 Task: Create a due date automation trigger when advanced on, on the monday of the week a card is due add basic with the green label at 11:00 AM.
Action: Mouse moved to (1211, 349)
Screenshot: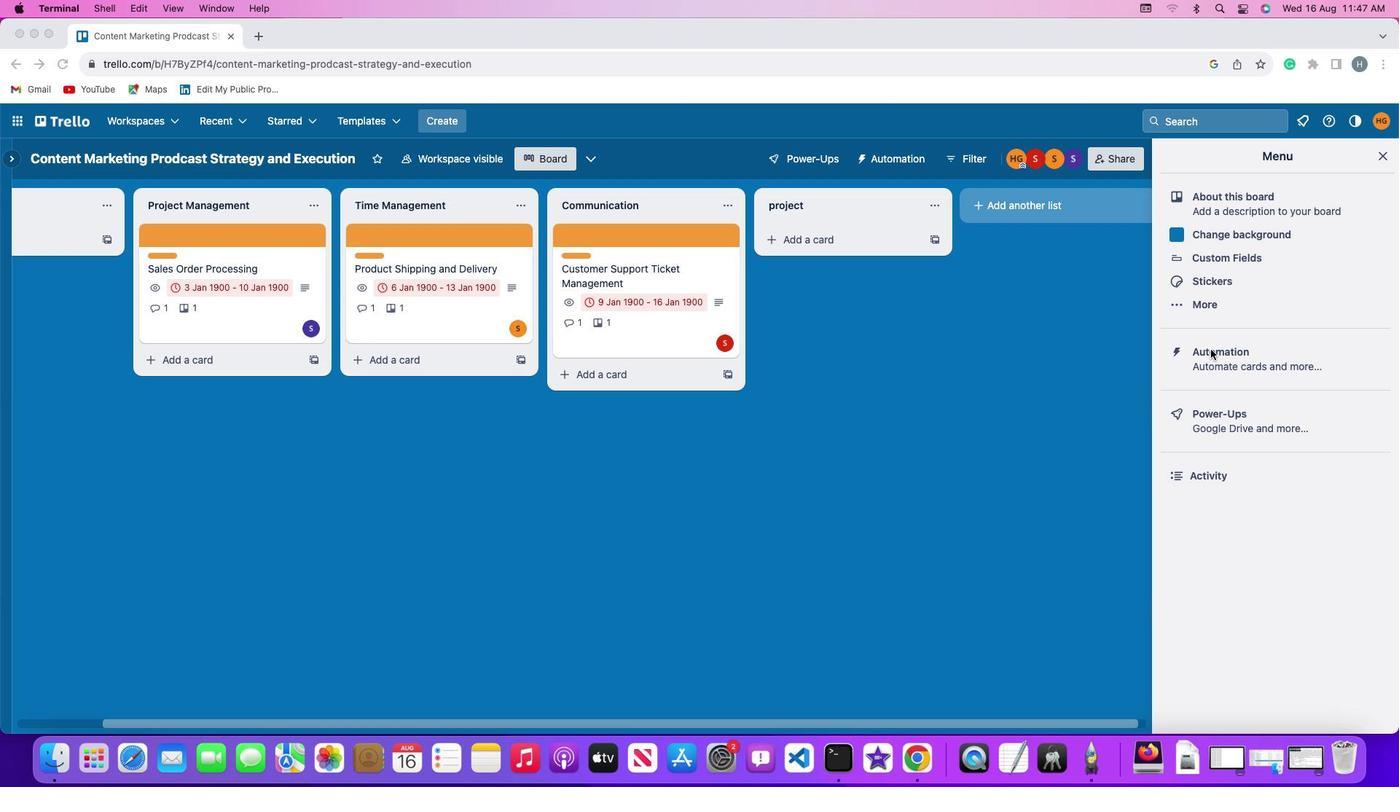 
Action: Mouse pressed left at (1211, 349)
Screenshot: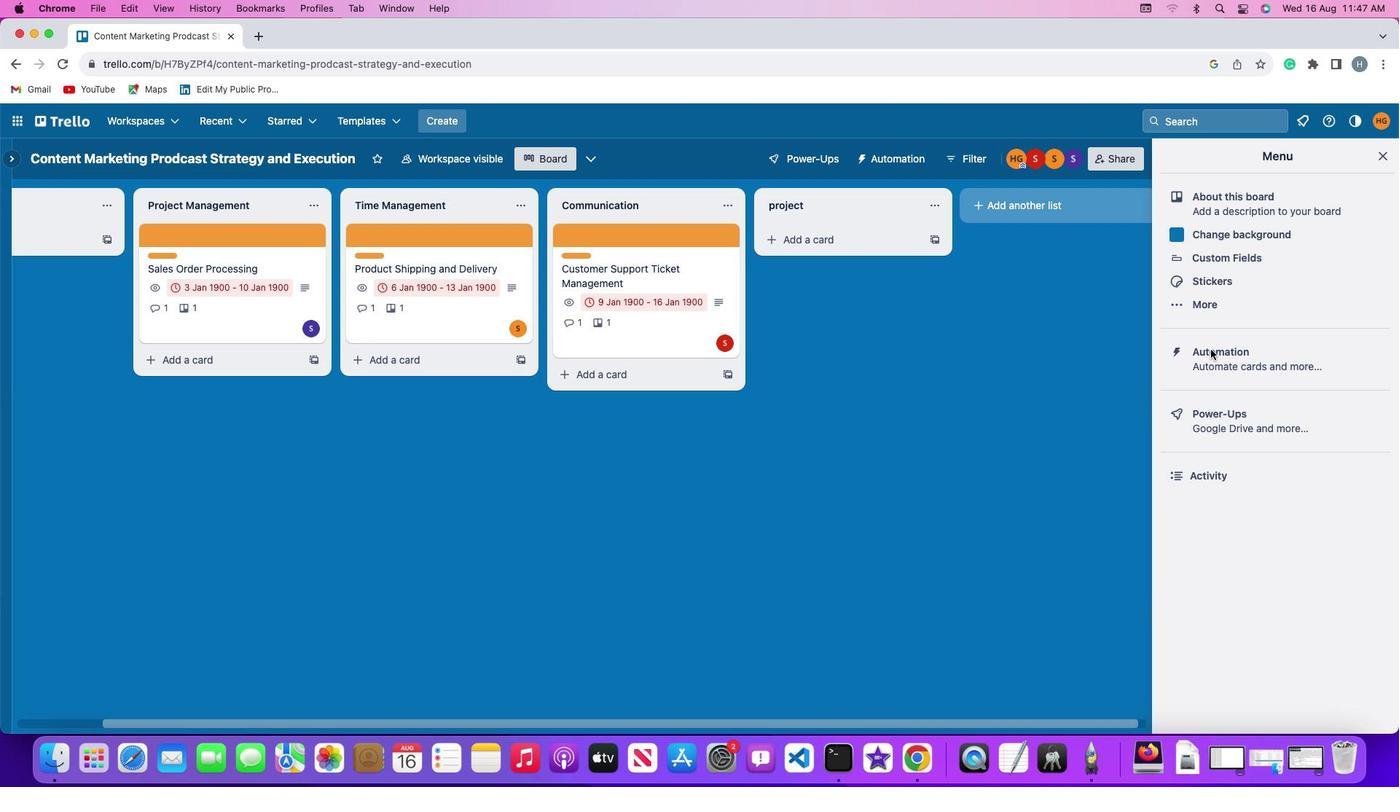 
Action: Mouse pressed left at (1211, 349)
Screenshot: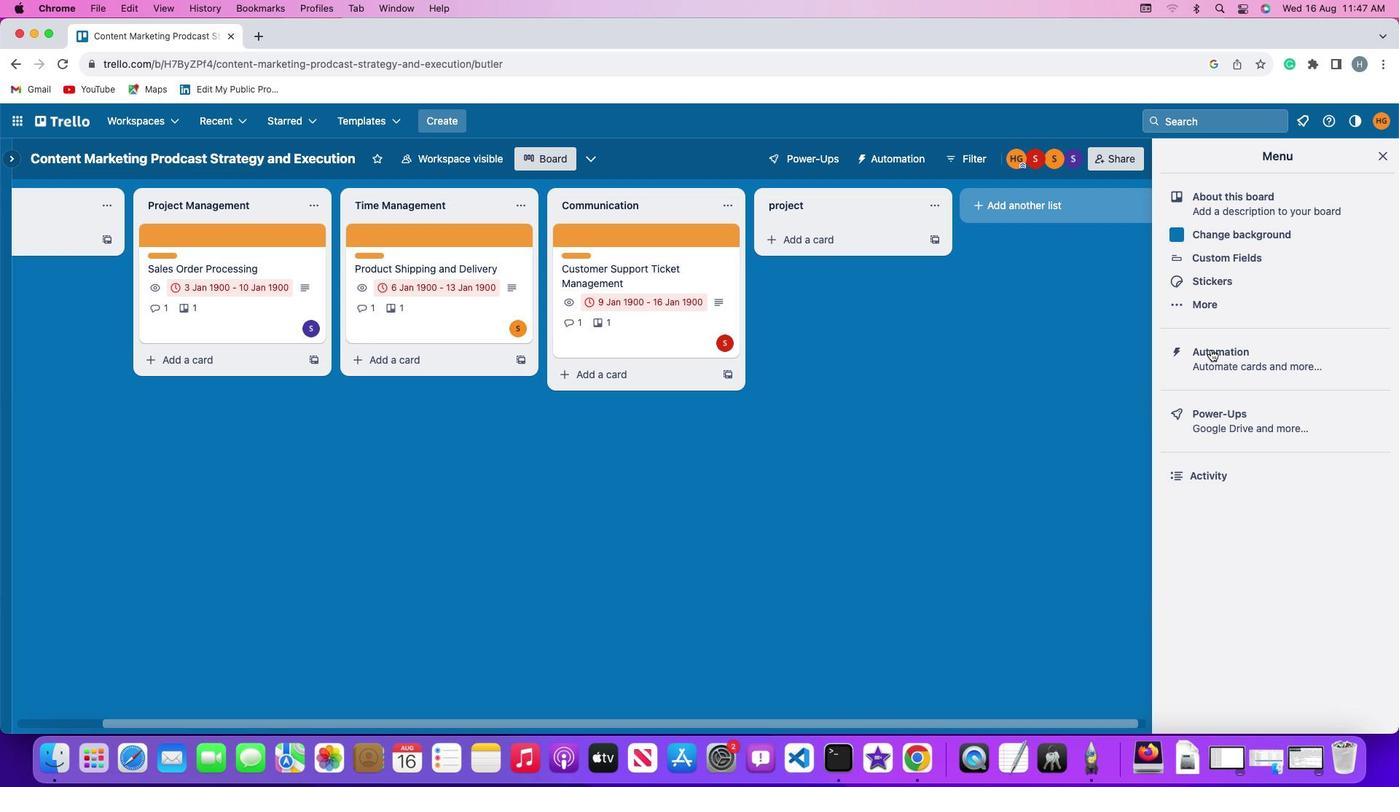 
Action: Mouse moved to (88, 337)
Screenshot: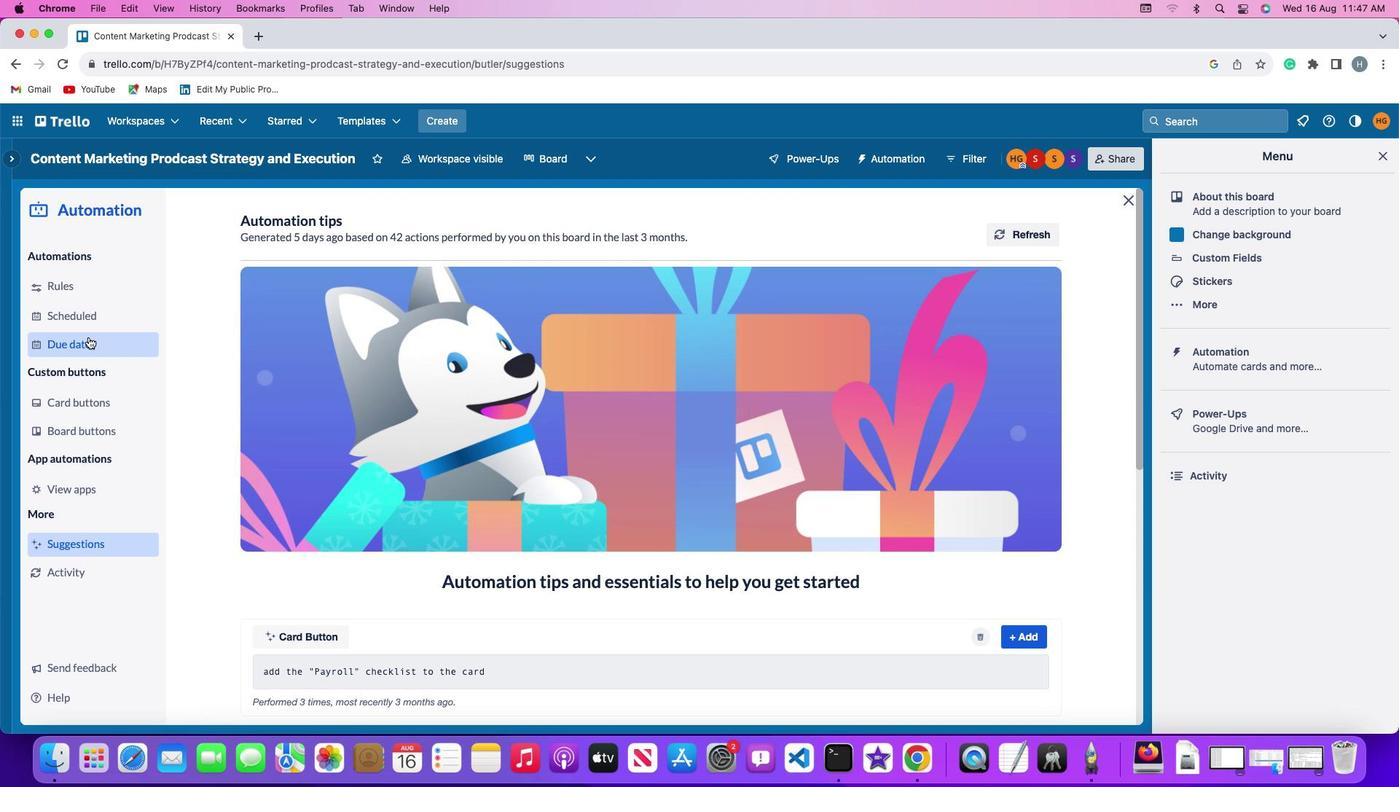 
Action: Mouse pressed left at (88, 337)
Screenshot: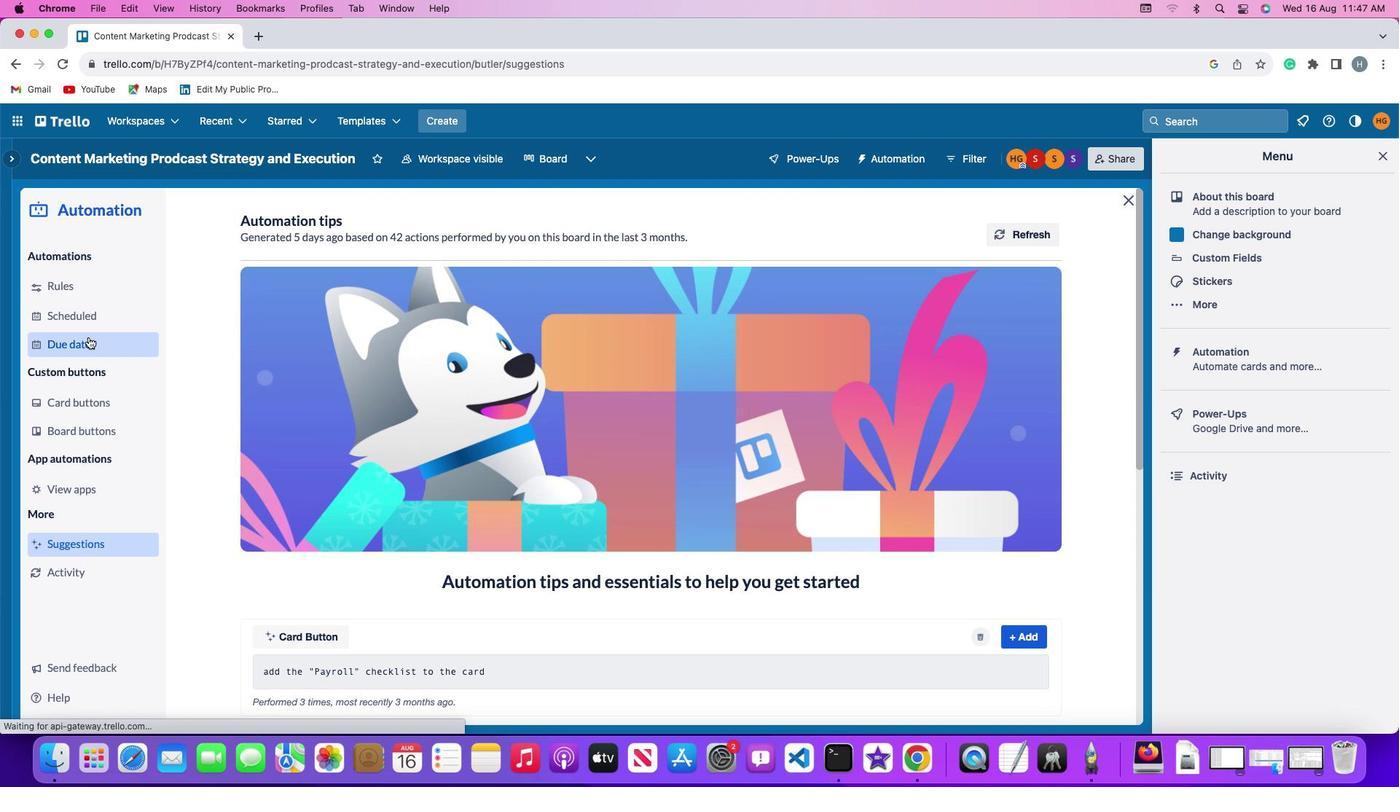 
Action: Mouse moved to (968, 223)
Screenshot: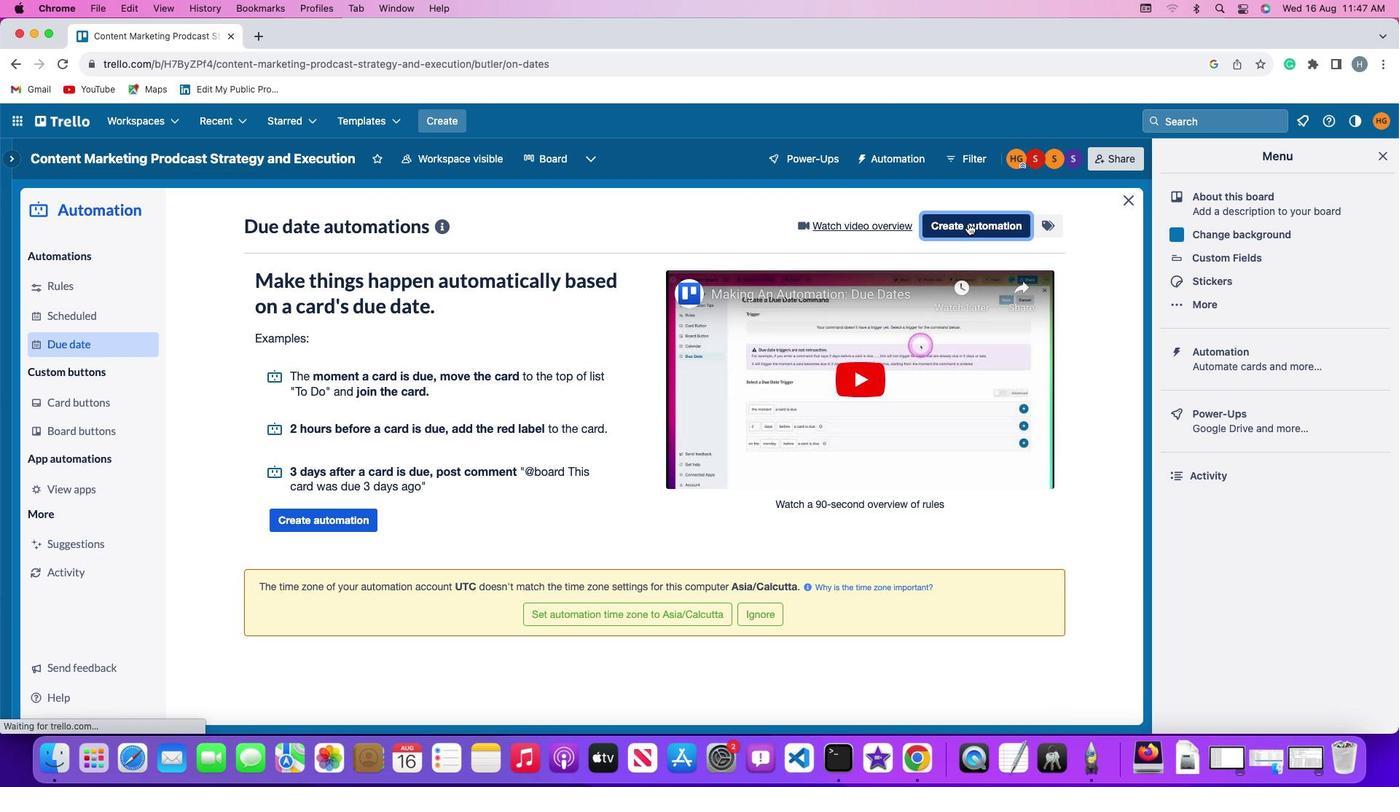 
Action: Mouse pressed left at (968, 223)
Screenshot: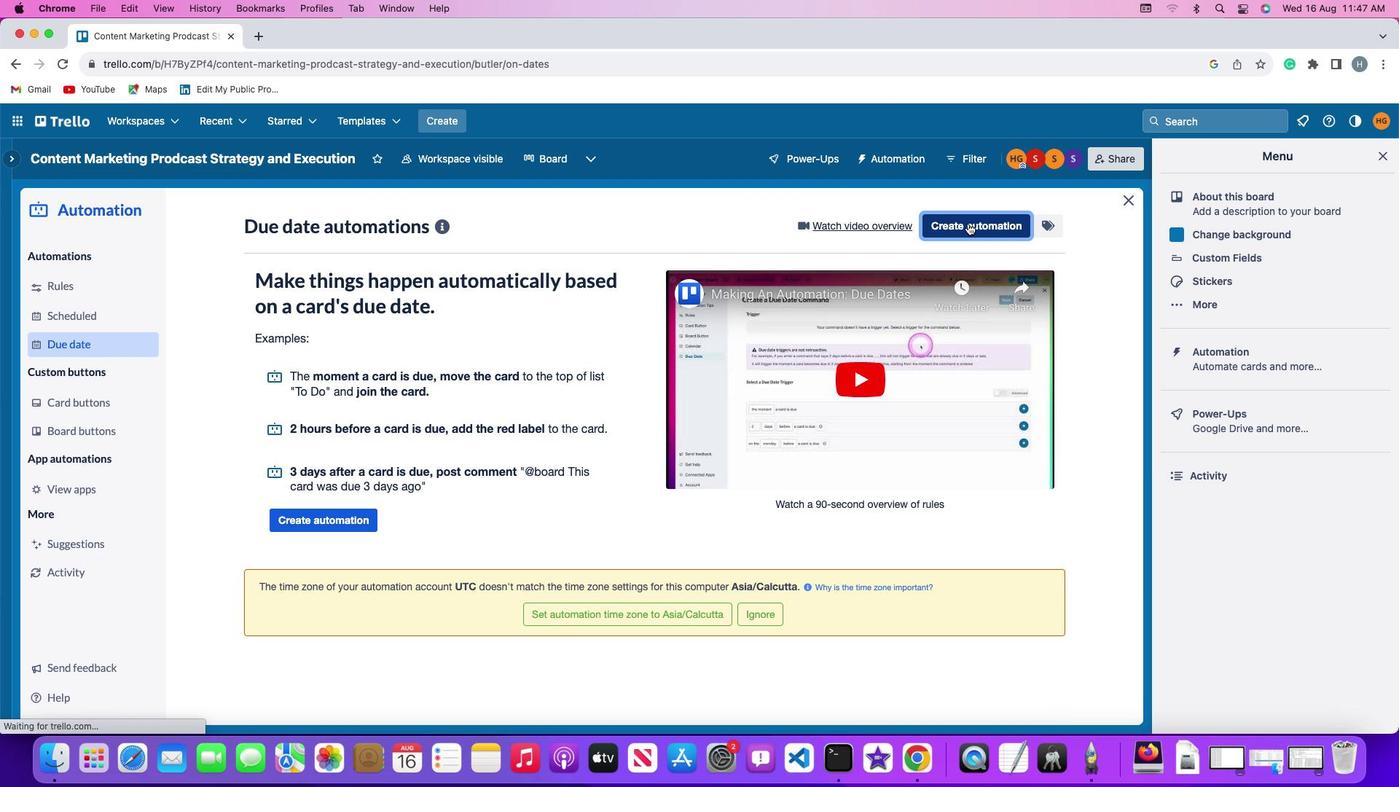 
Action: Mouse moved to (275, 361)
Screenshot: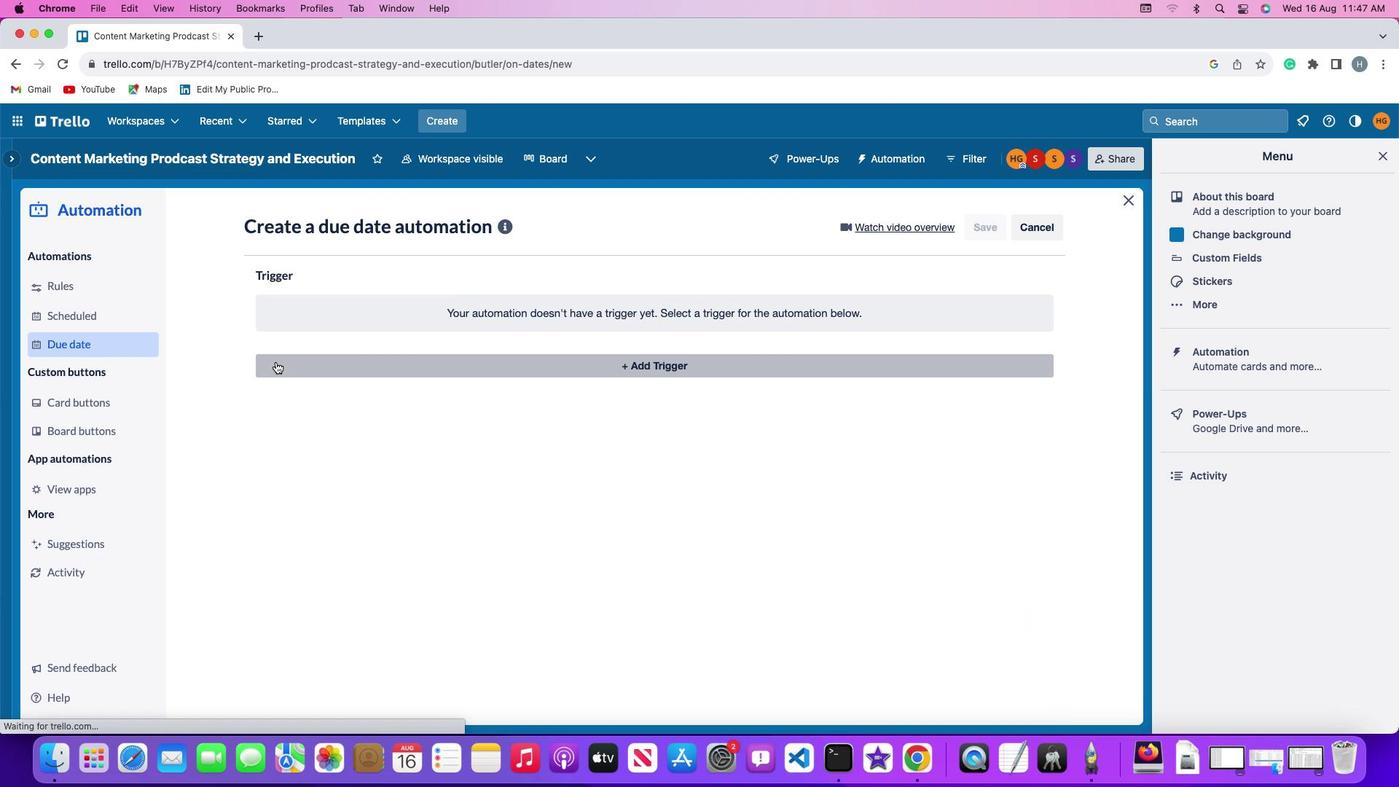 
Action: Mouse pressed left at (275, 361)
Screenshot: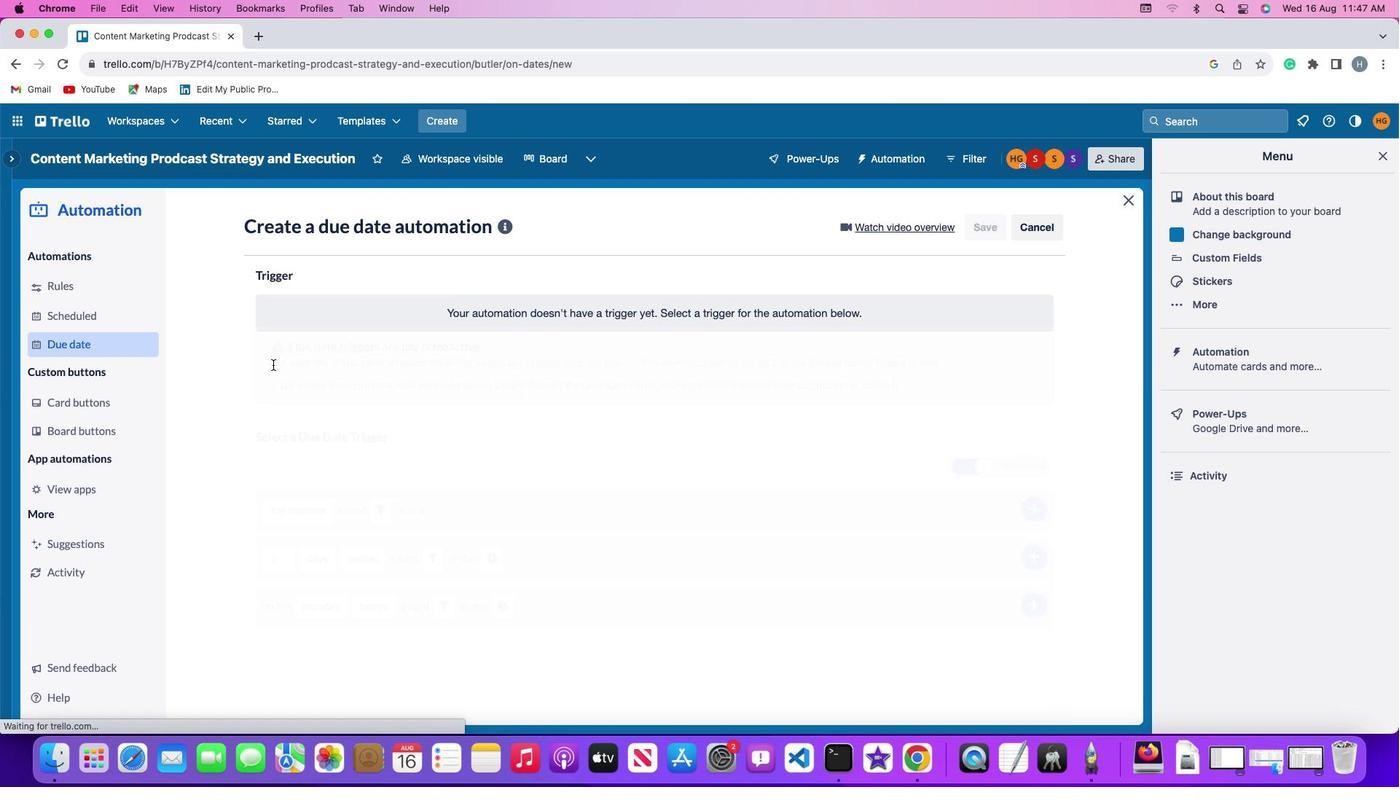 
Action: Mouse moved to (330, 629)
Screenshot: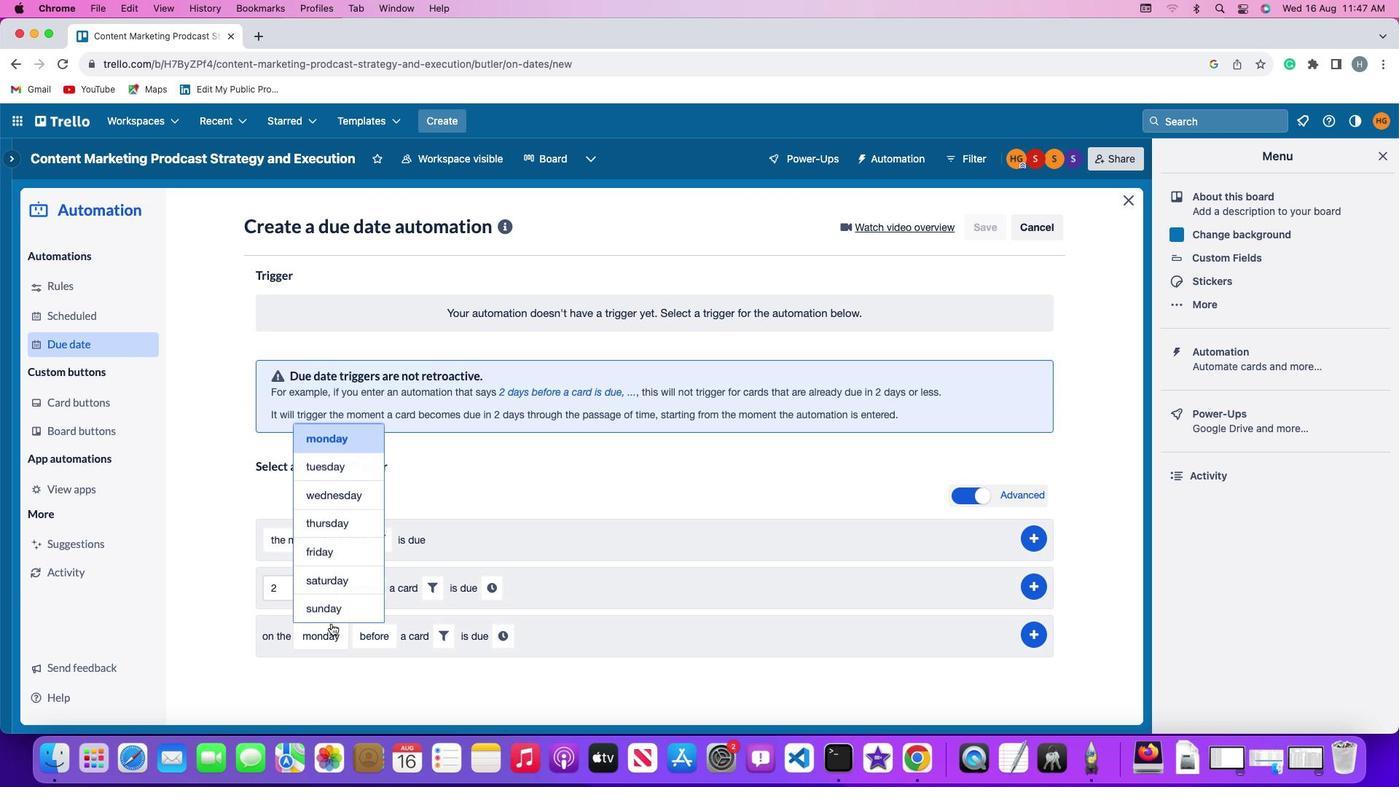 
Action: Mouse pressed left at (330, 629)
Screenshot: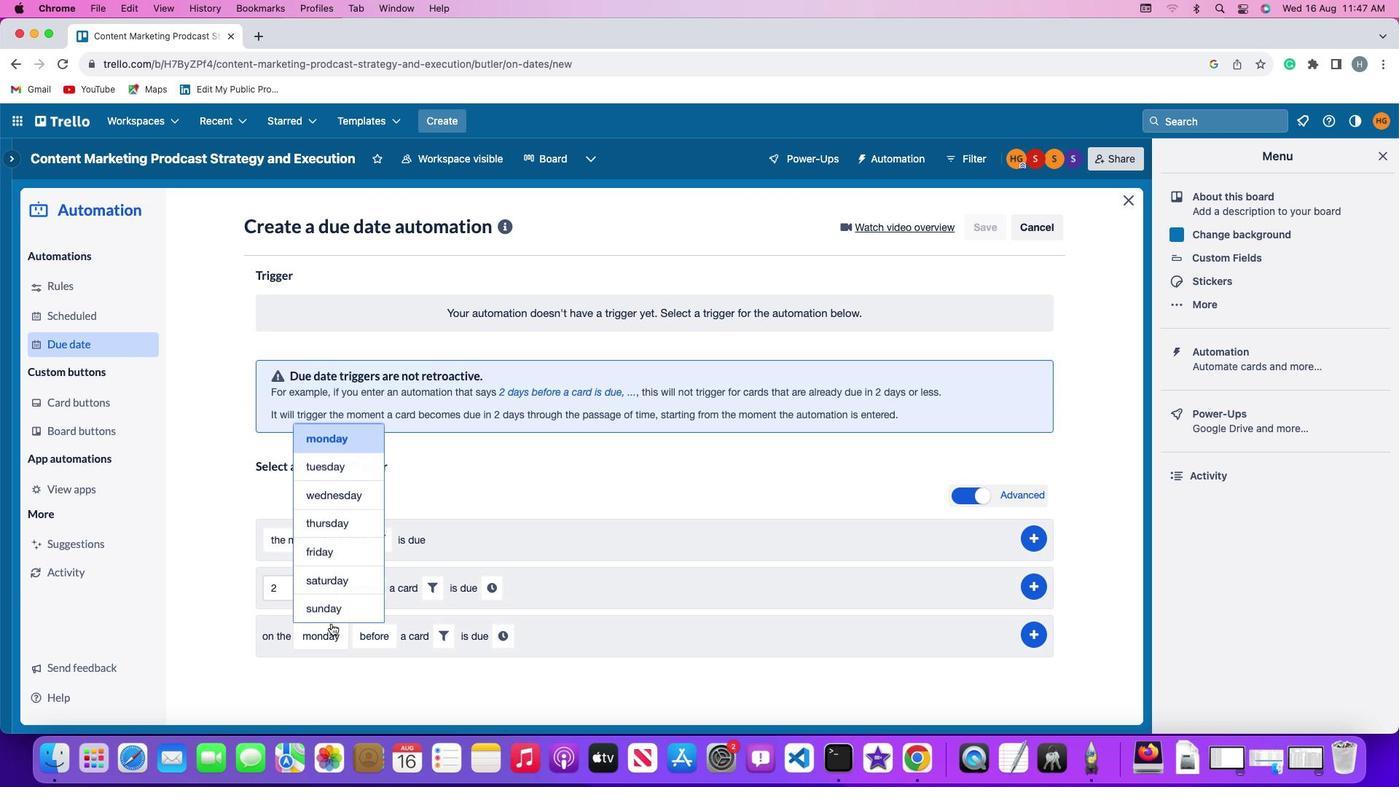 
Action: Mouse moved to (349, 437)
Screenshot: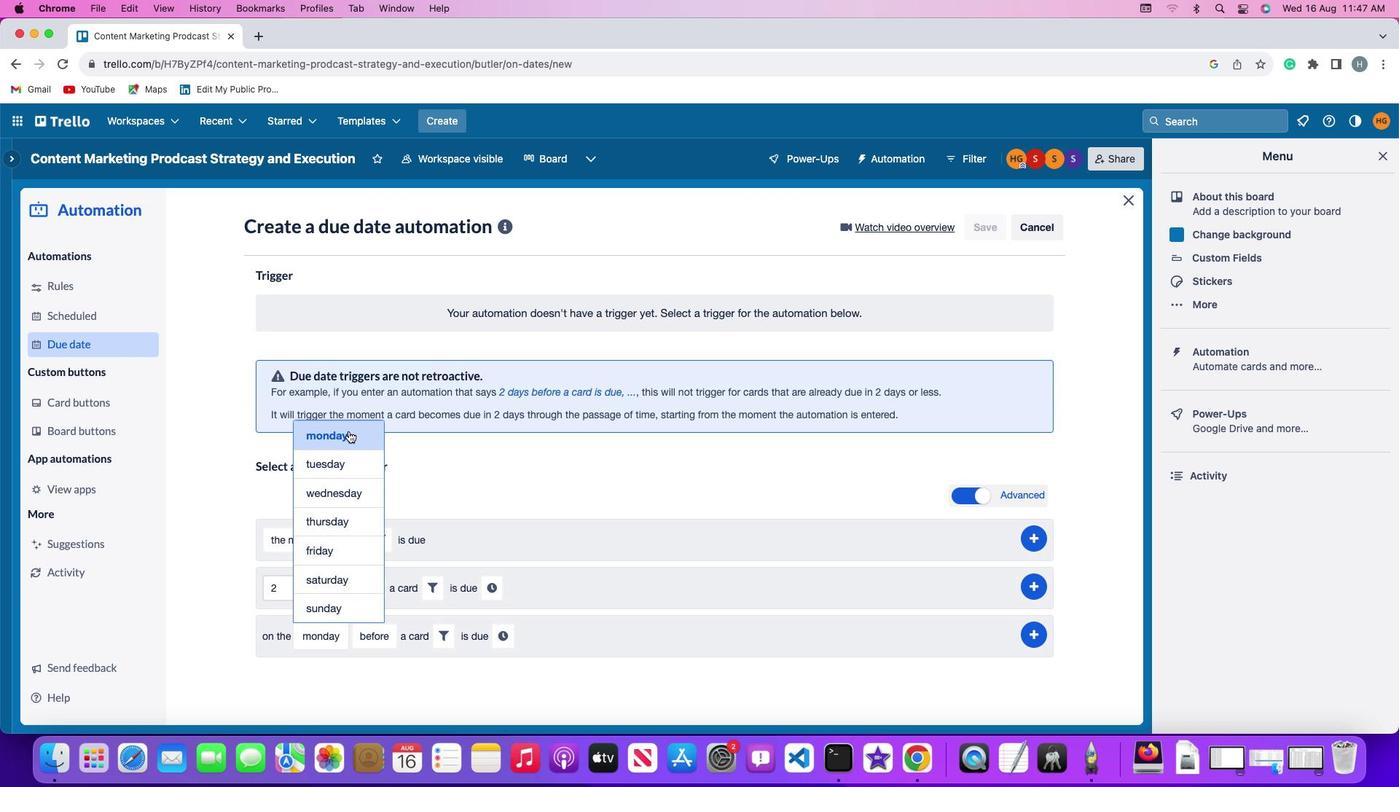 
Action: Mouse pressed left at (349, 437)
Screenshot: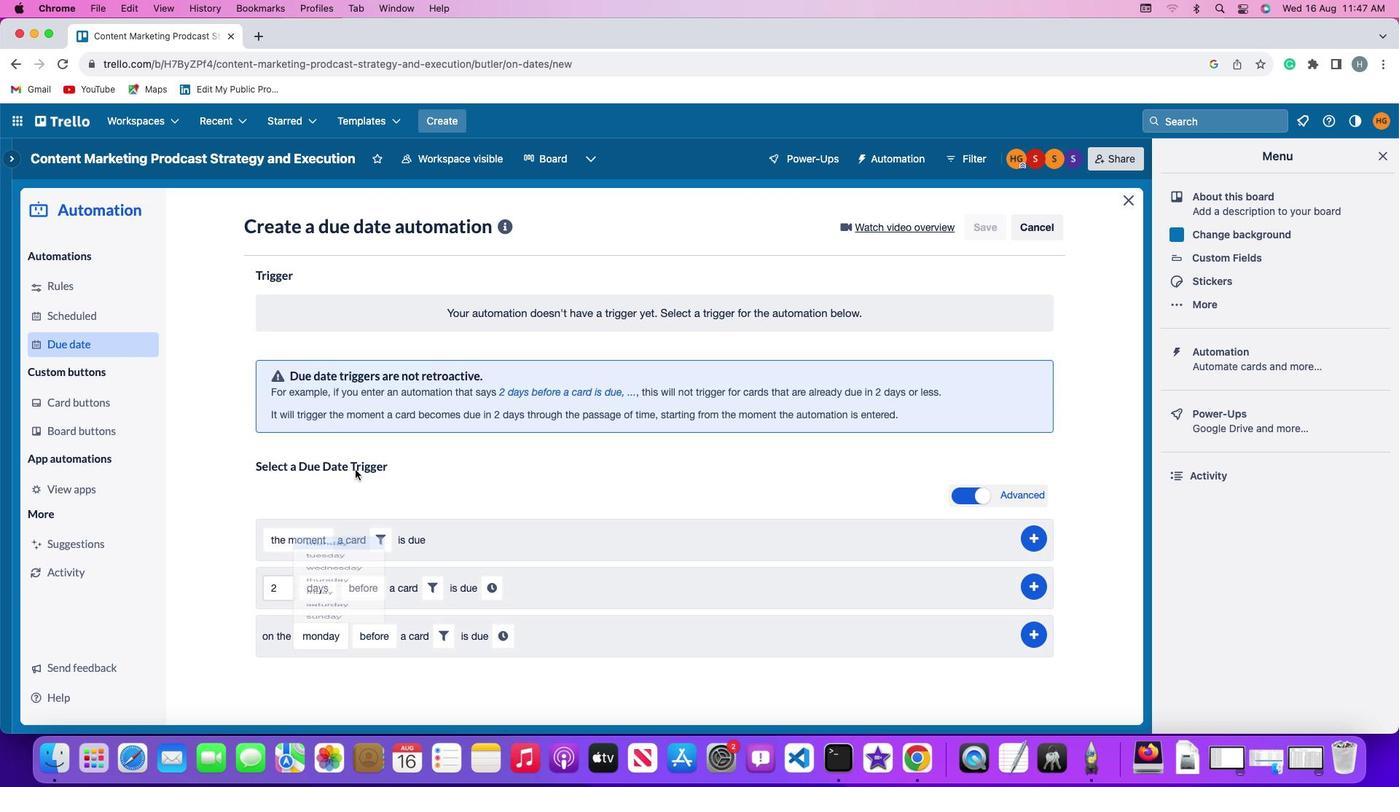 
Action: Mouse moved to (382, 636)
Screenshot: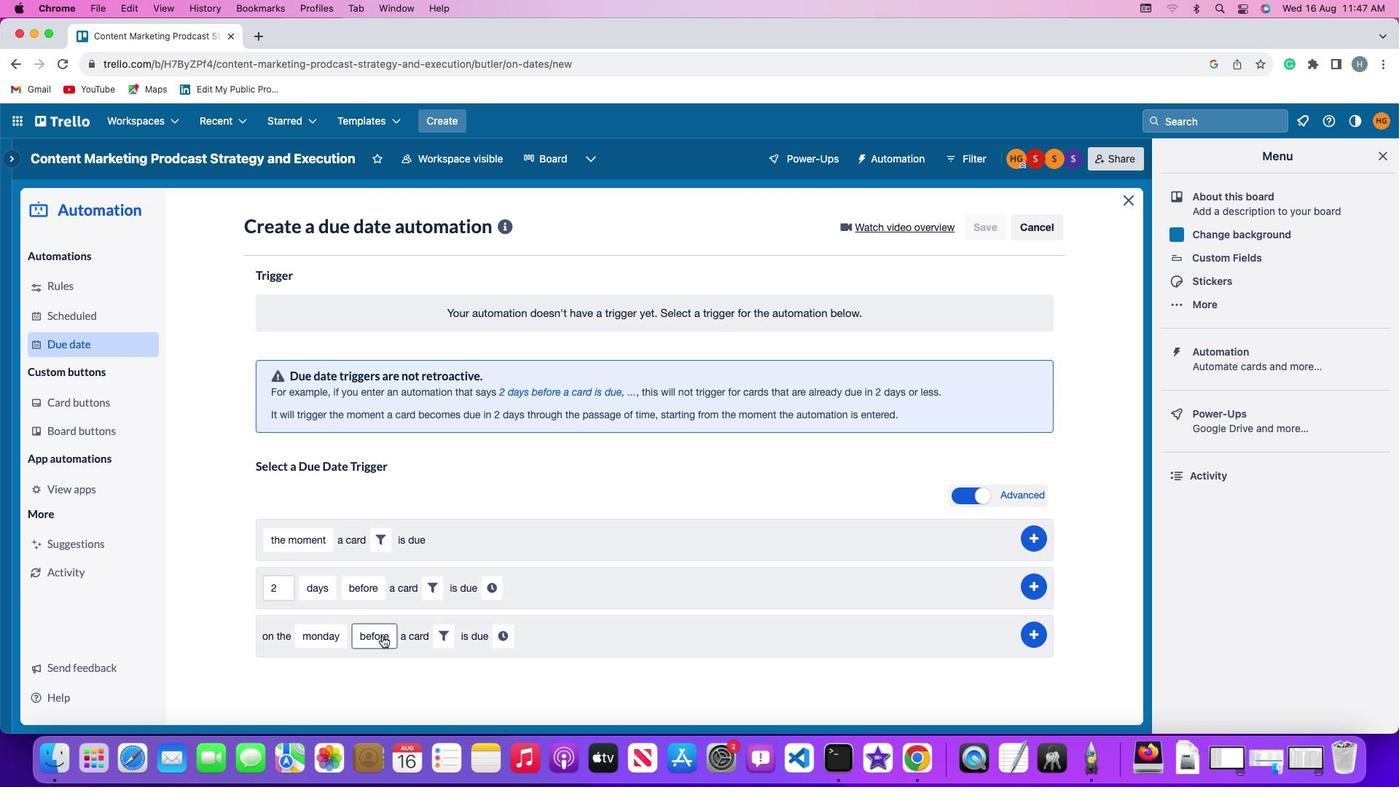 
Action: Mouse pressed left at (382, 636)
Screenshot: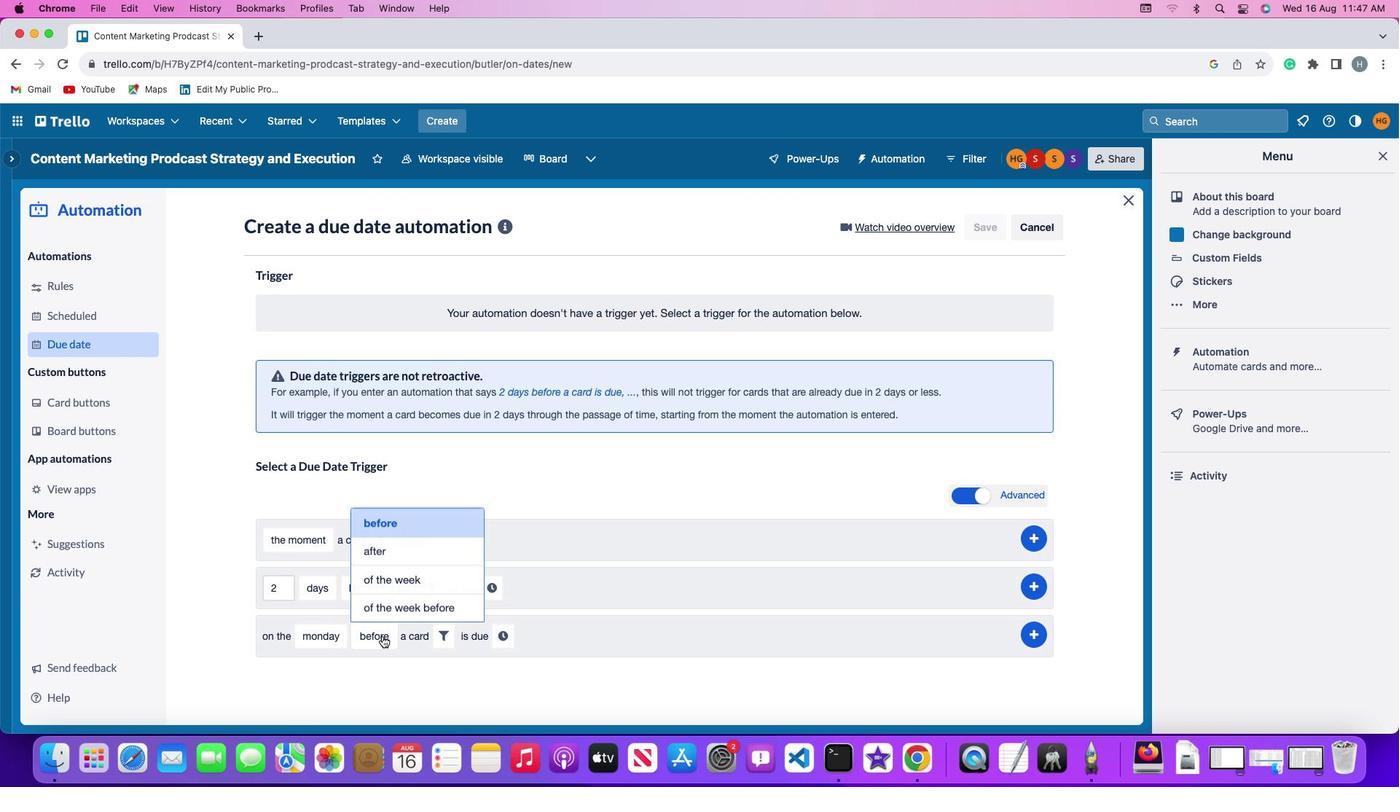 
Action: Mouse moved to (400, 574)
Screenshot: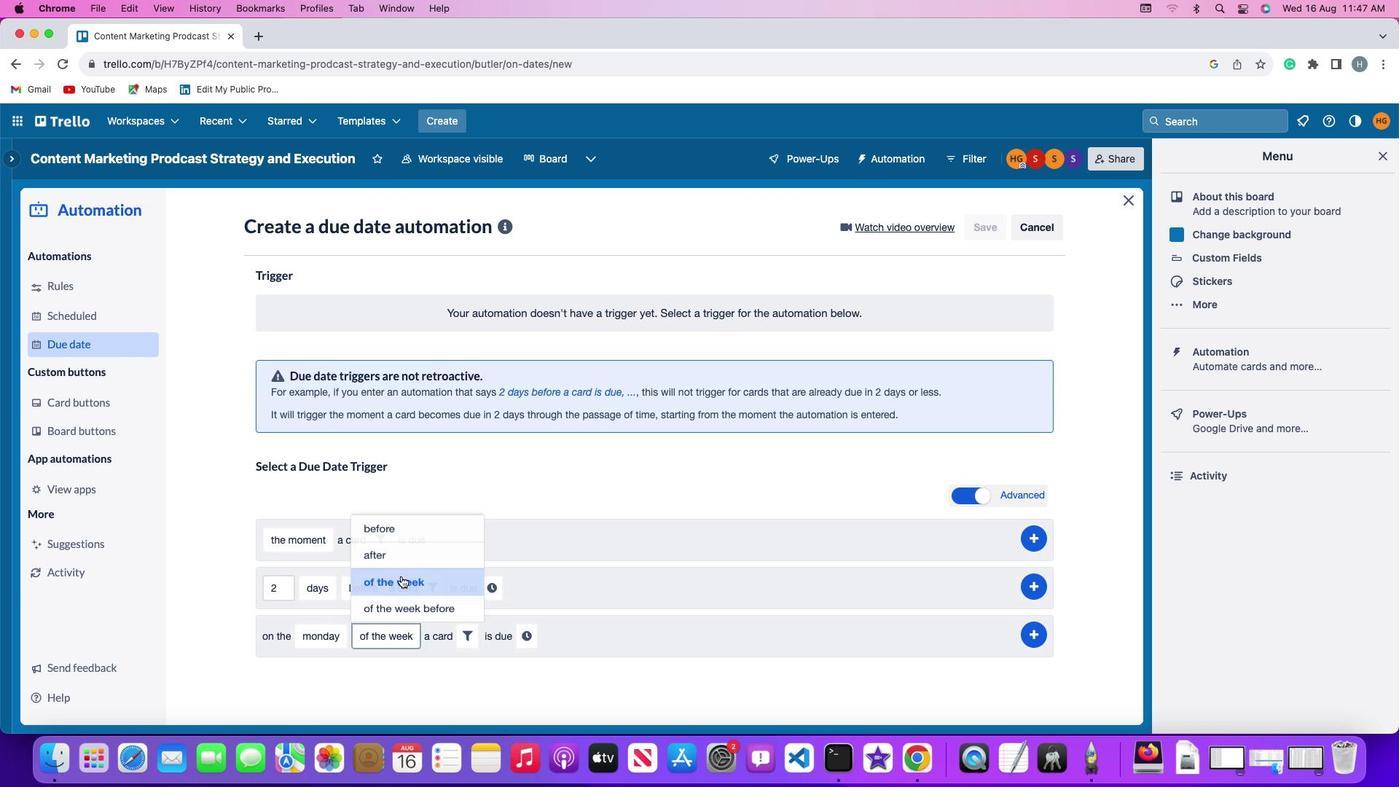 
Action: Mouse pressed left at (400, 574)
Screenshot: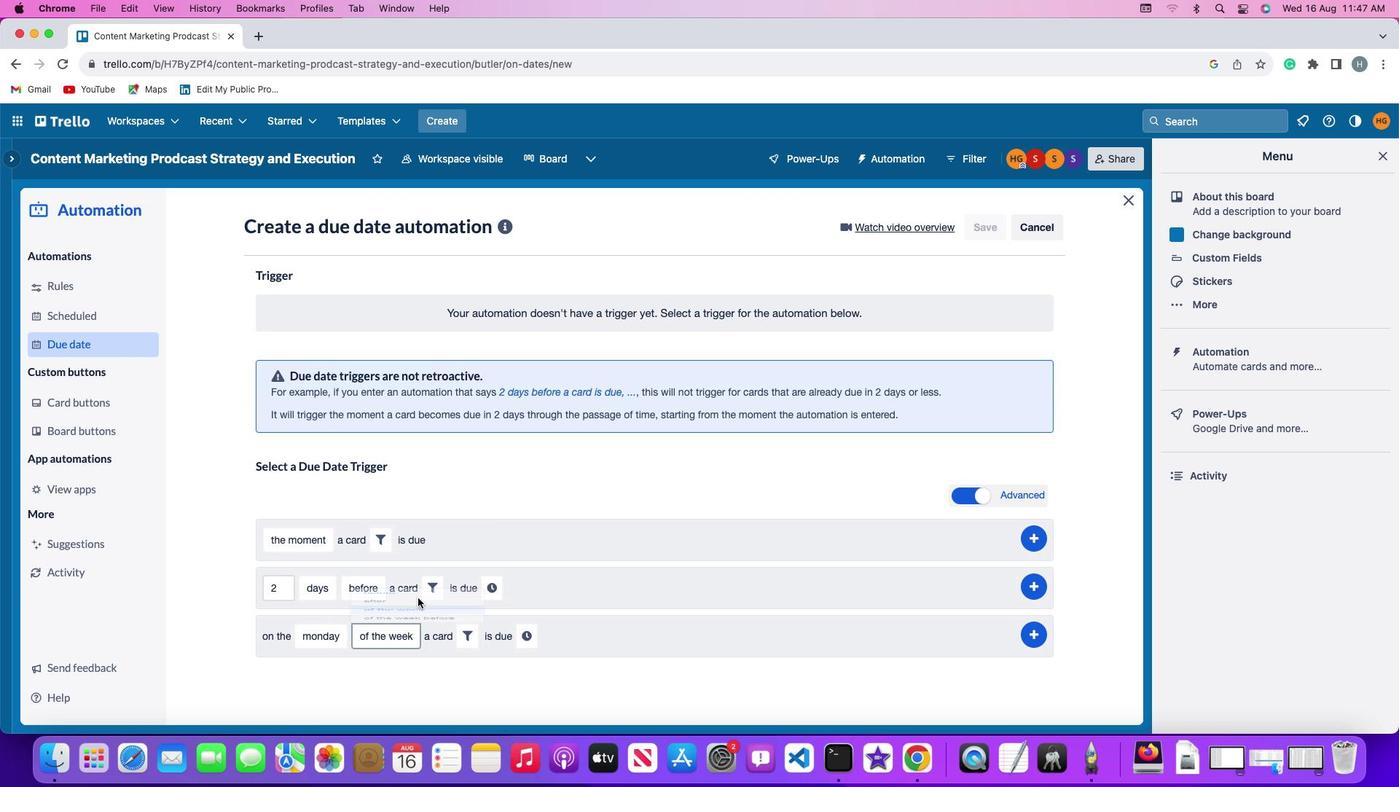 
Action: Mouse moved to (473, 638)
Screenshot: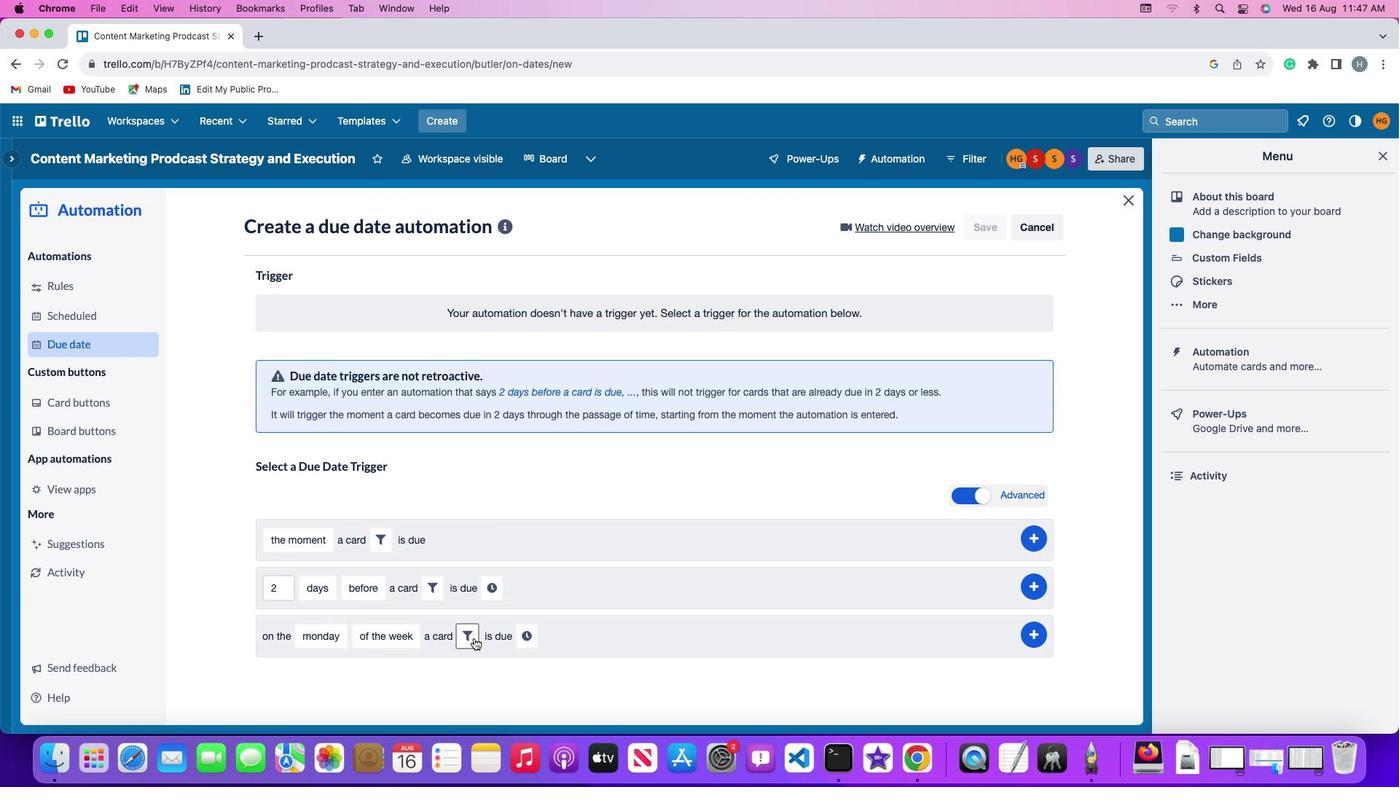 
Action: Mouse pressed left at (473, 638)
Screenshot: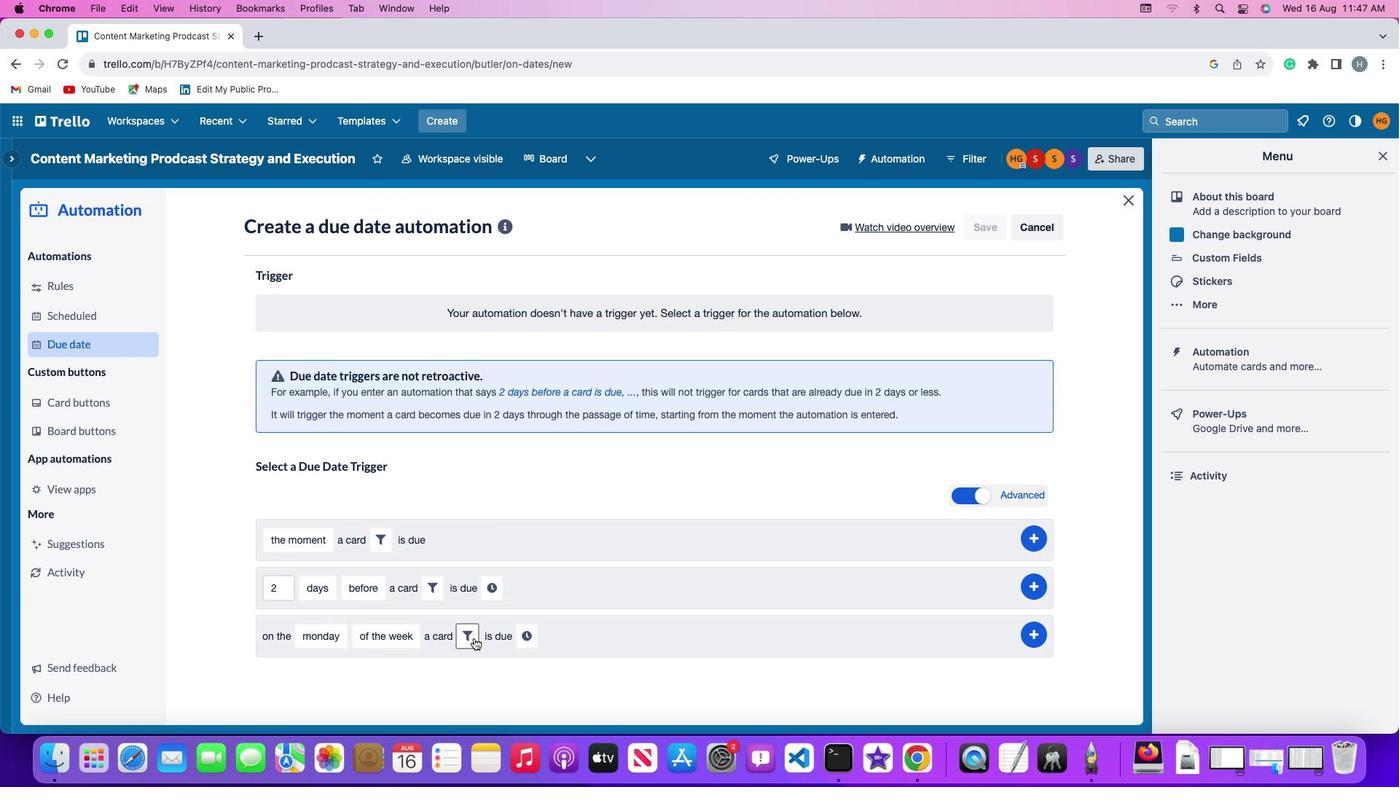 
Action: Mouse moved to (390, 684)
Screenshot: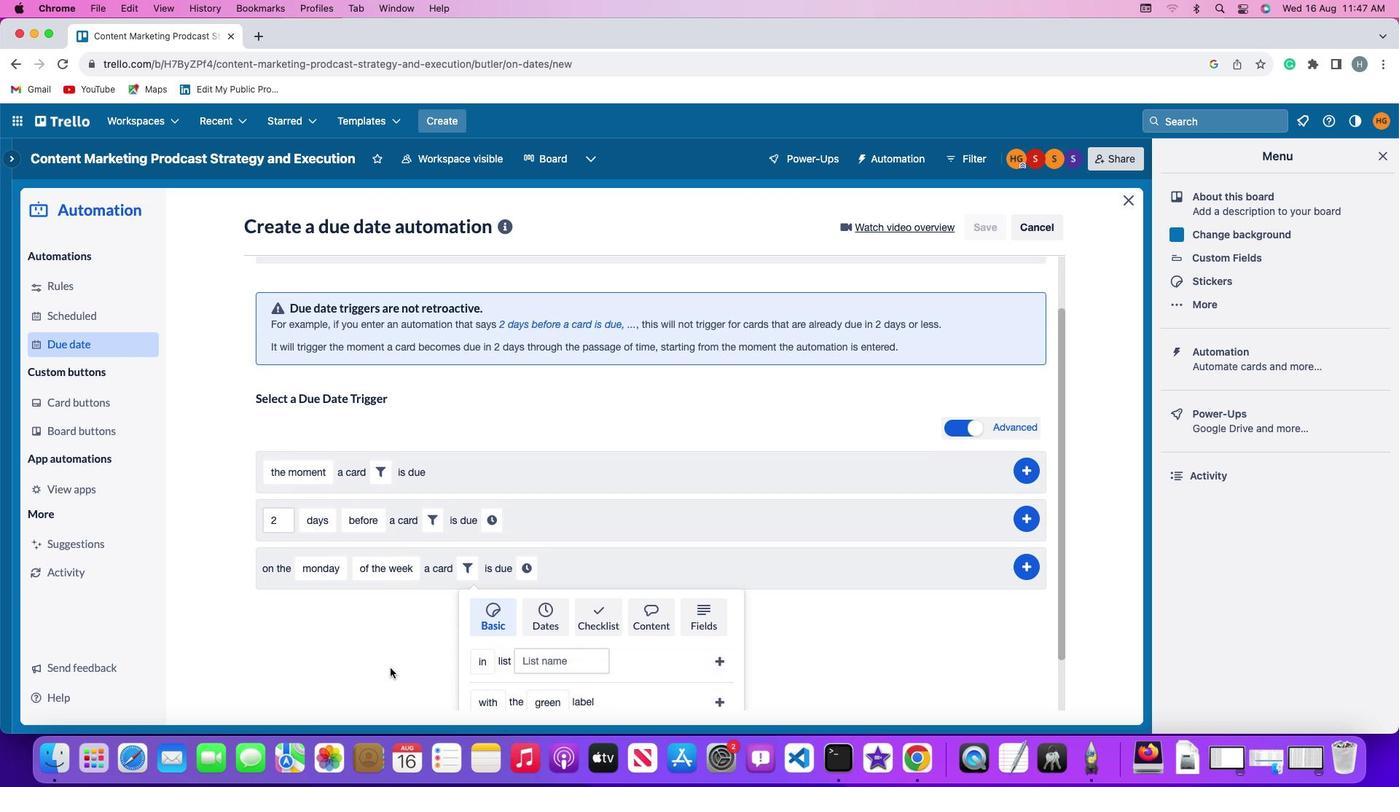 
Action: Mouse scrolled (390, 684) with delta (0, 0)
Screenshot: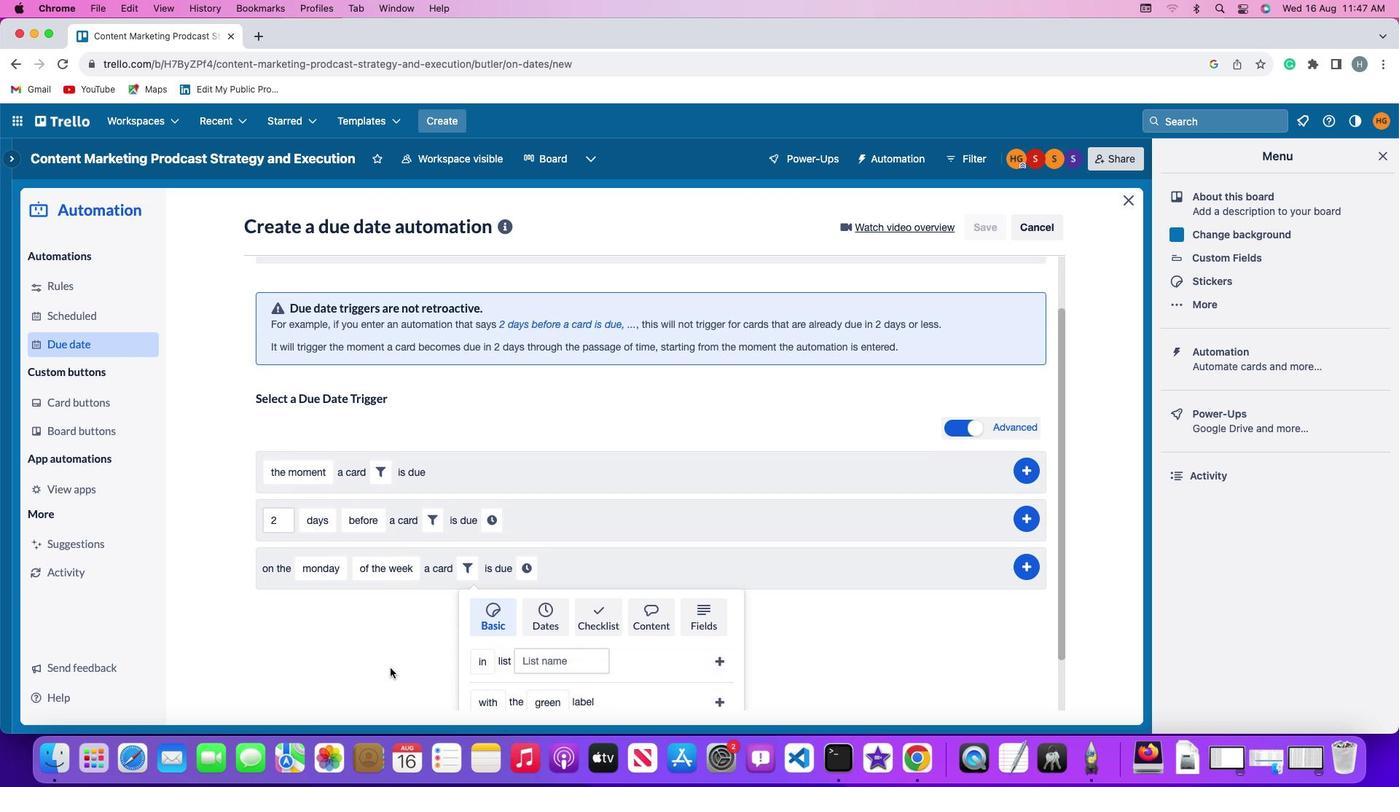 
Action: Mouse moved to (390, 683)
Screenshot: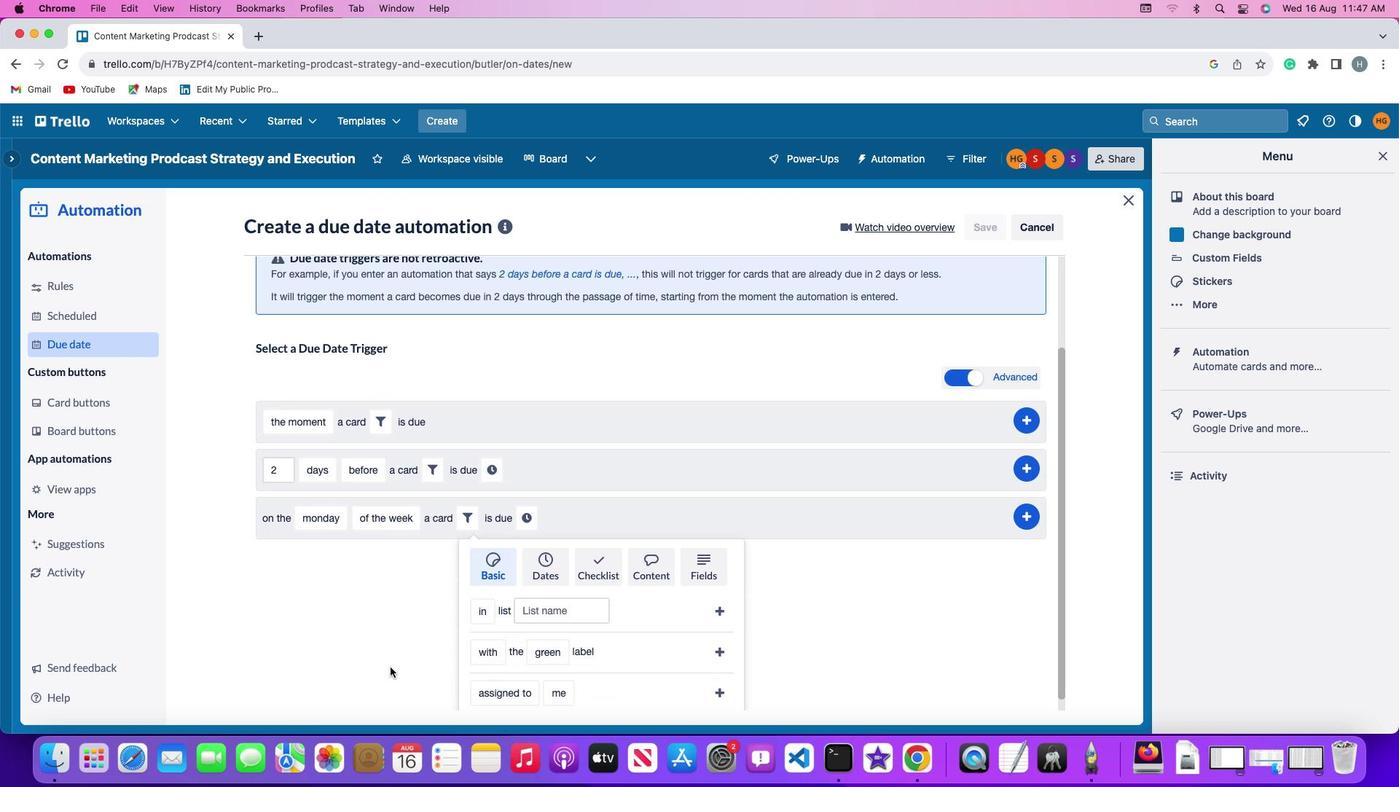 
Action: Mouse scrolled (390, 683) with delta (0, 0)
Screenshot: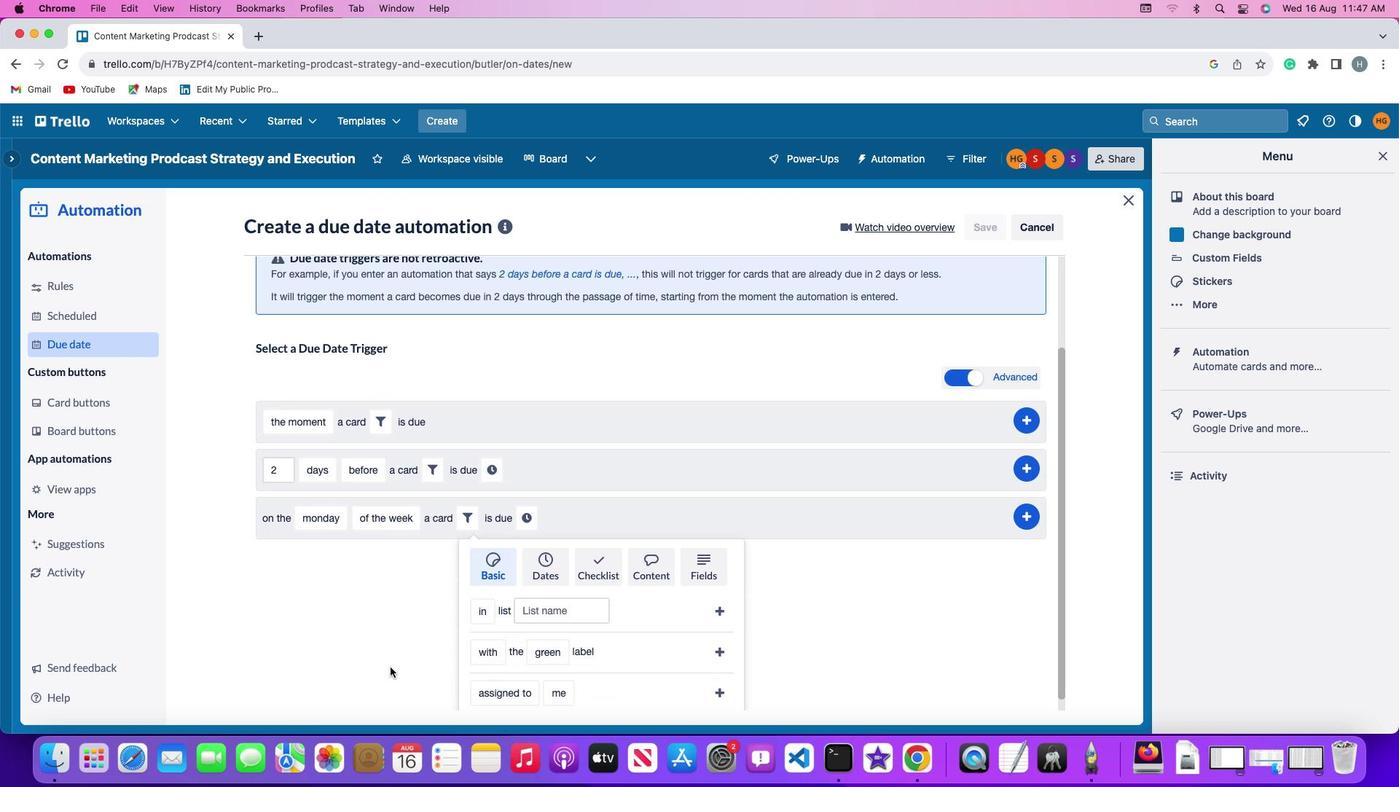 
Action: Mouse moved to (390, 682)
Screenshot: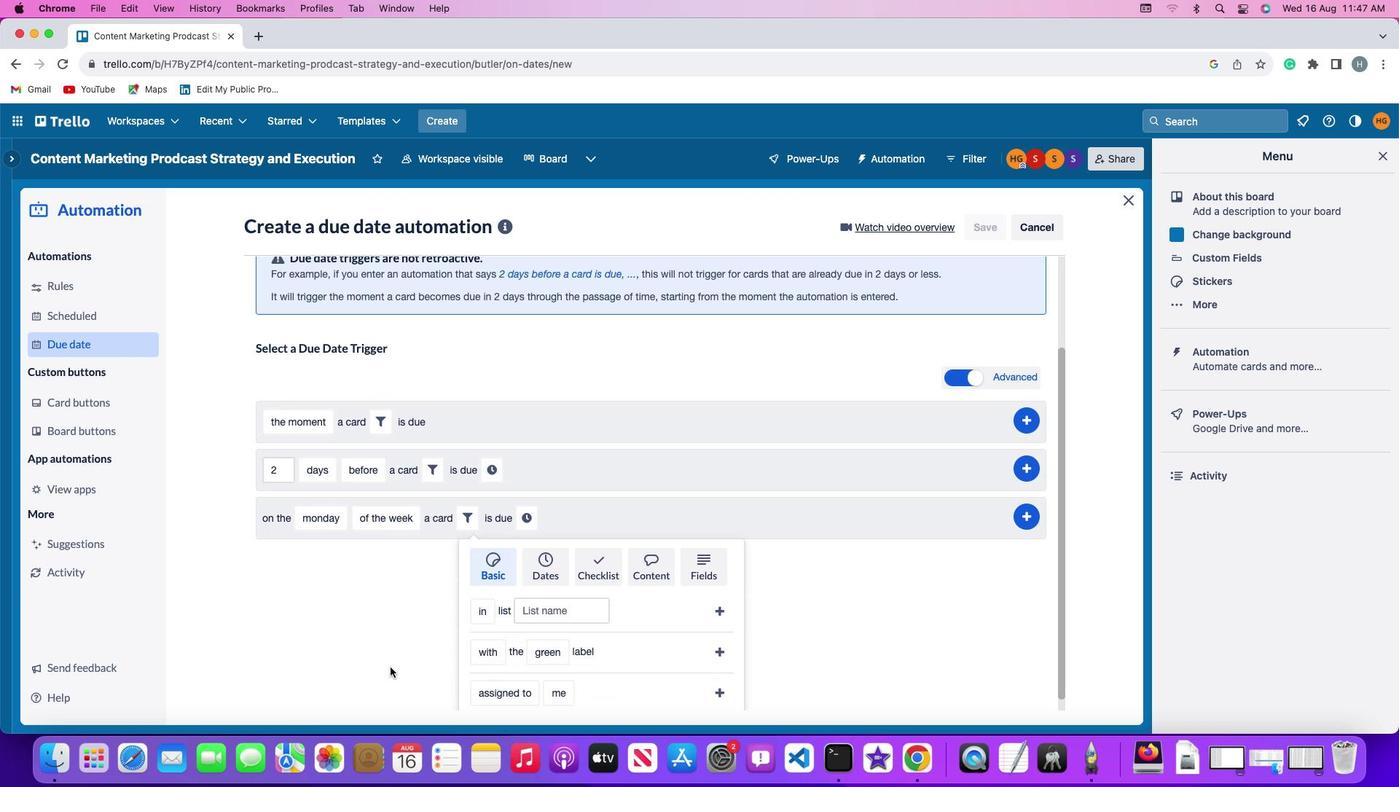 
Action: Mouse scrolled (390, 682) with delta (0, -2)
Screenshot: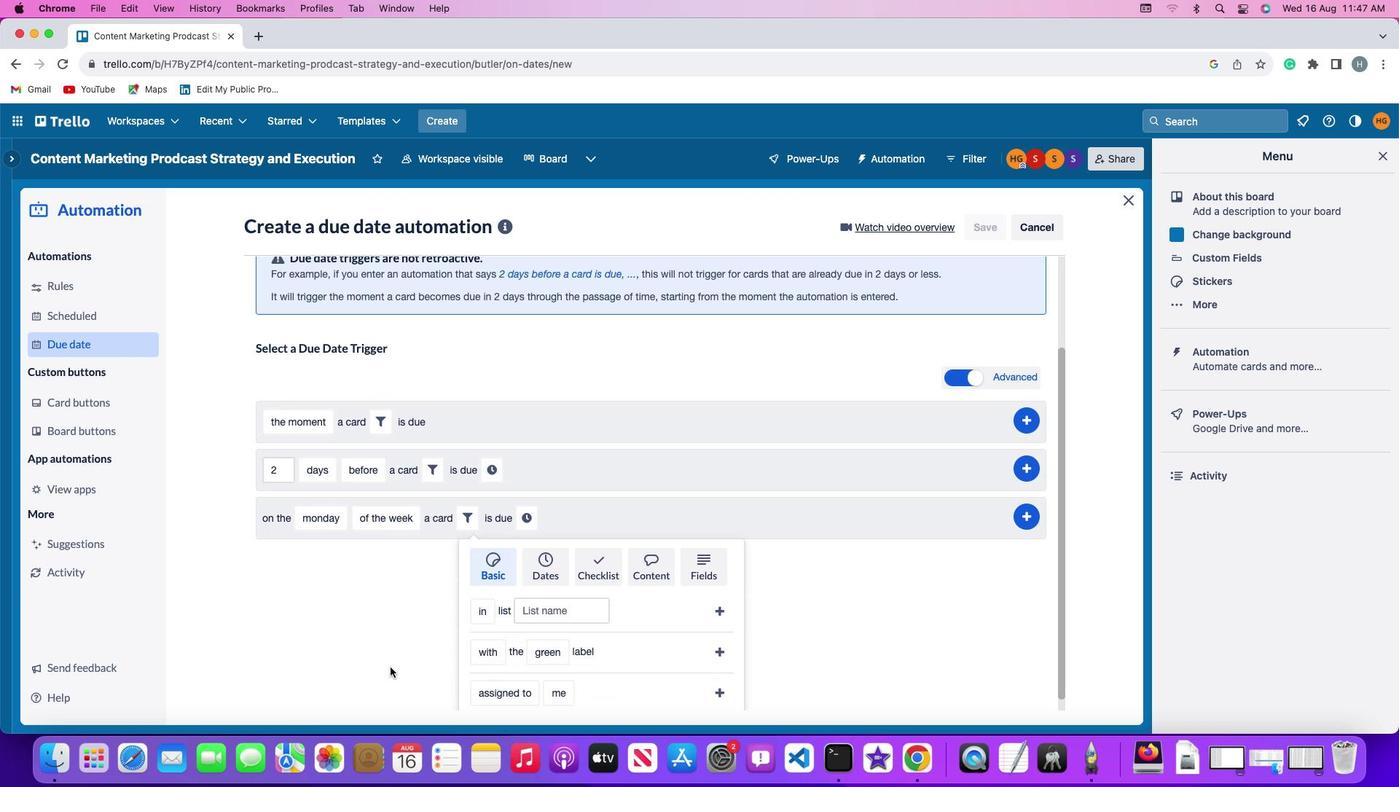 
Action: Mouse moved to (390, 680)
Screenshot: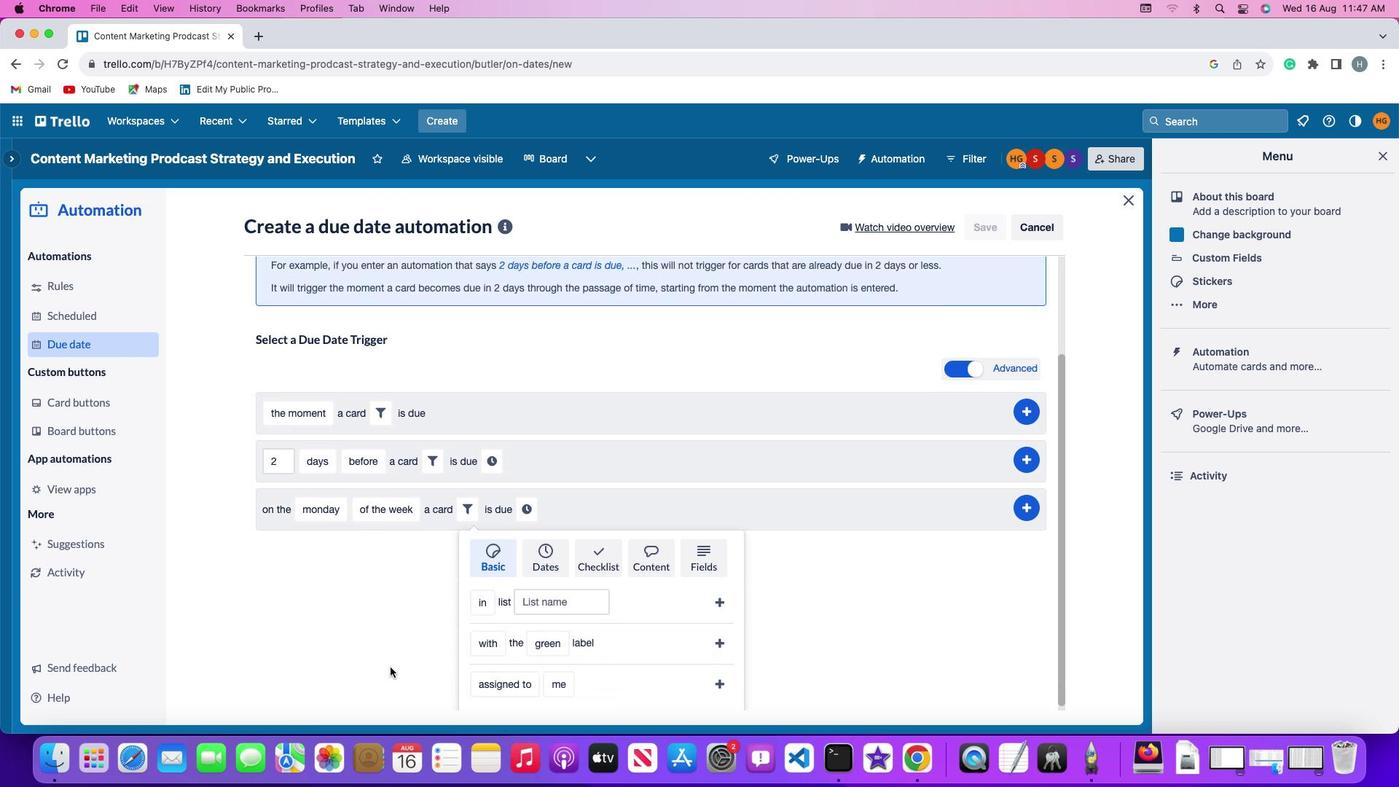 
Action: Mouse scrolled (390, 680) with delta (0, -3)
Screenshot: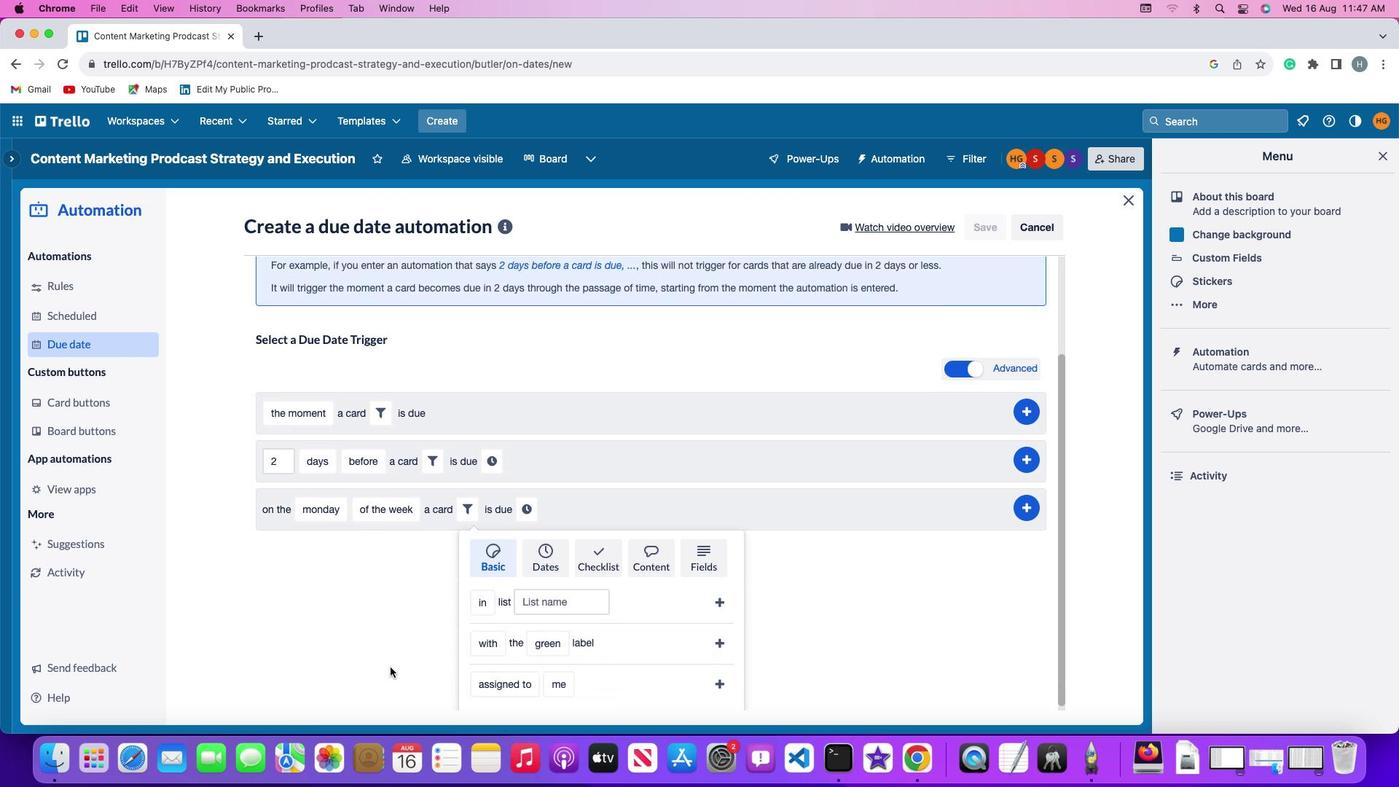 
Action: Mouse moved to (390, 669)
Screenshot: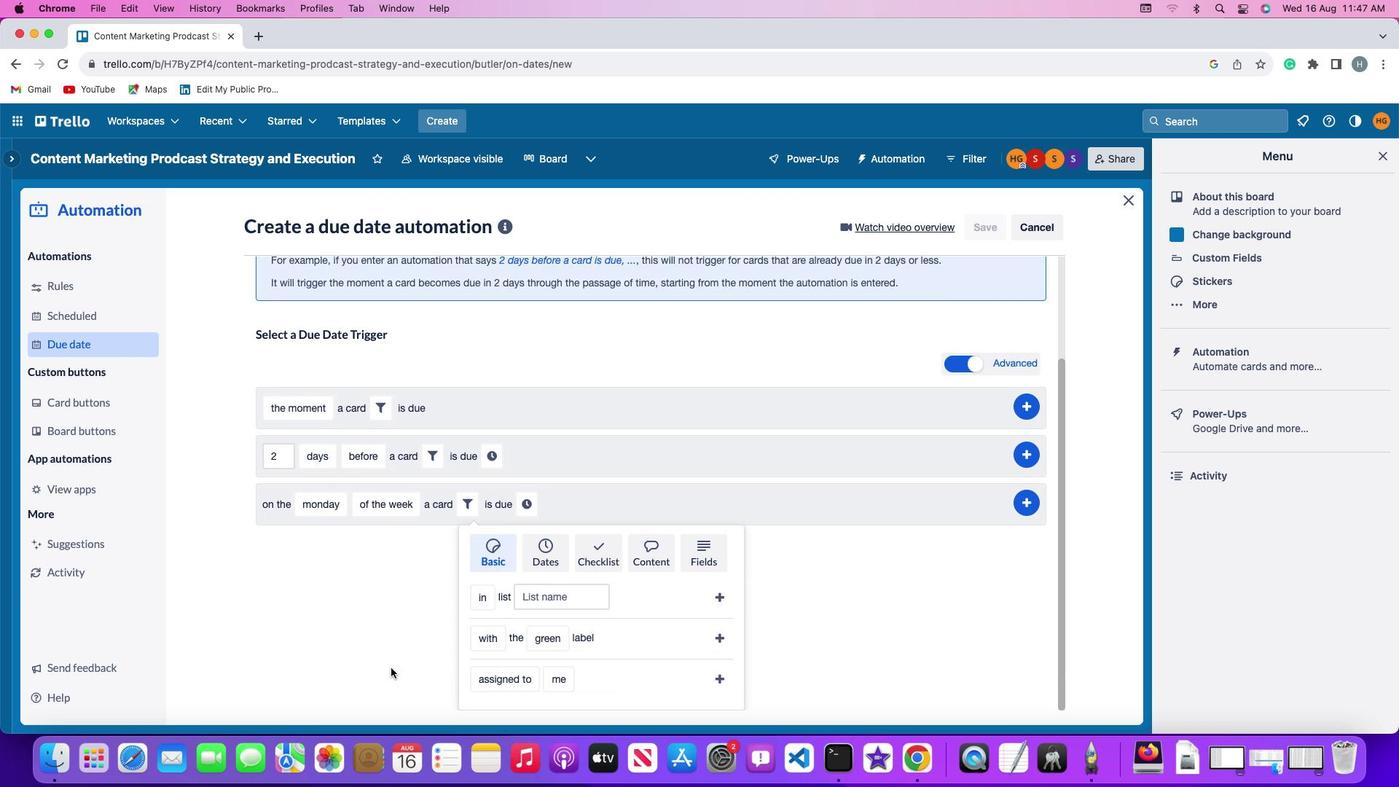 
Action: Mouse scrolled (390, 669) with delta (0, -3)
Screenshot: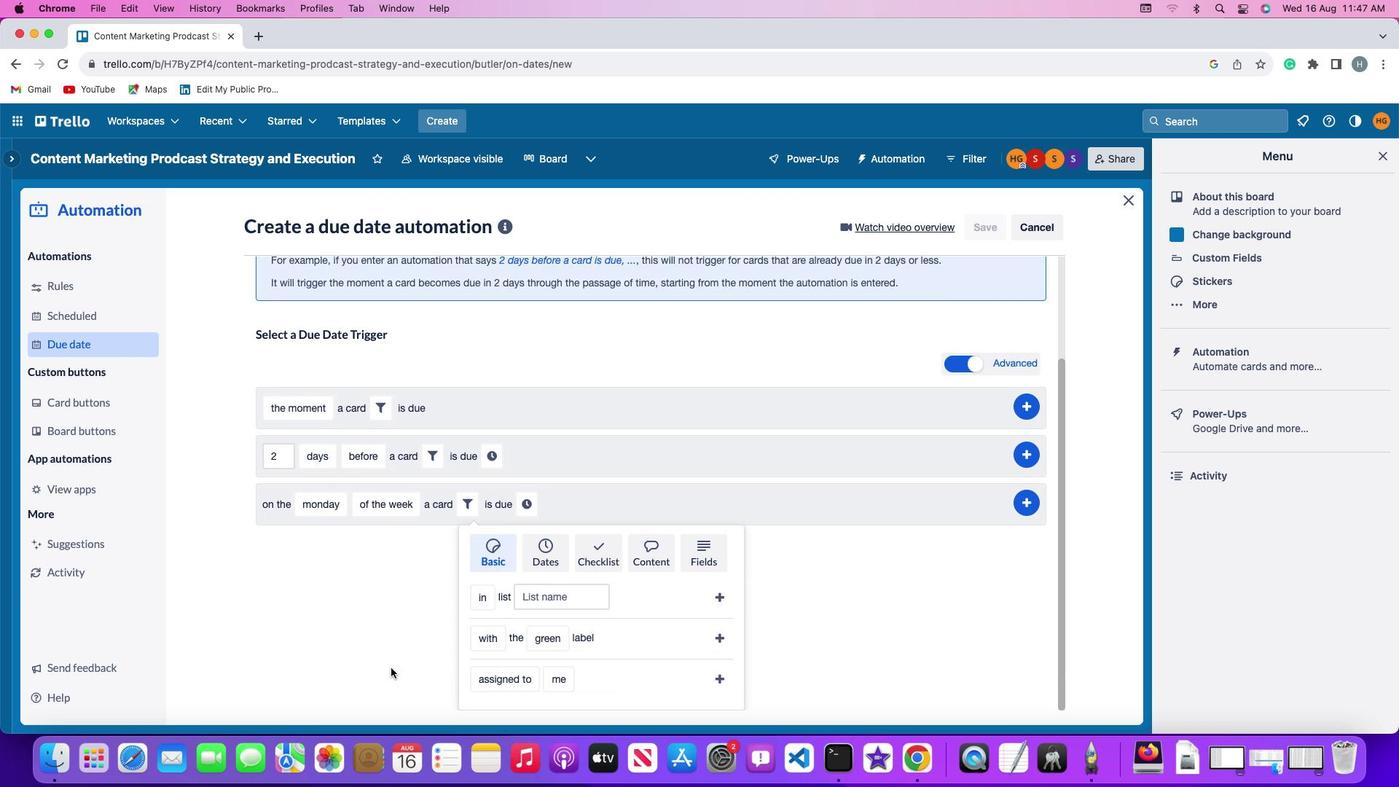 
Action: Mouse moved to (391, 668)
Screenshot: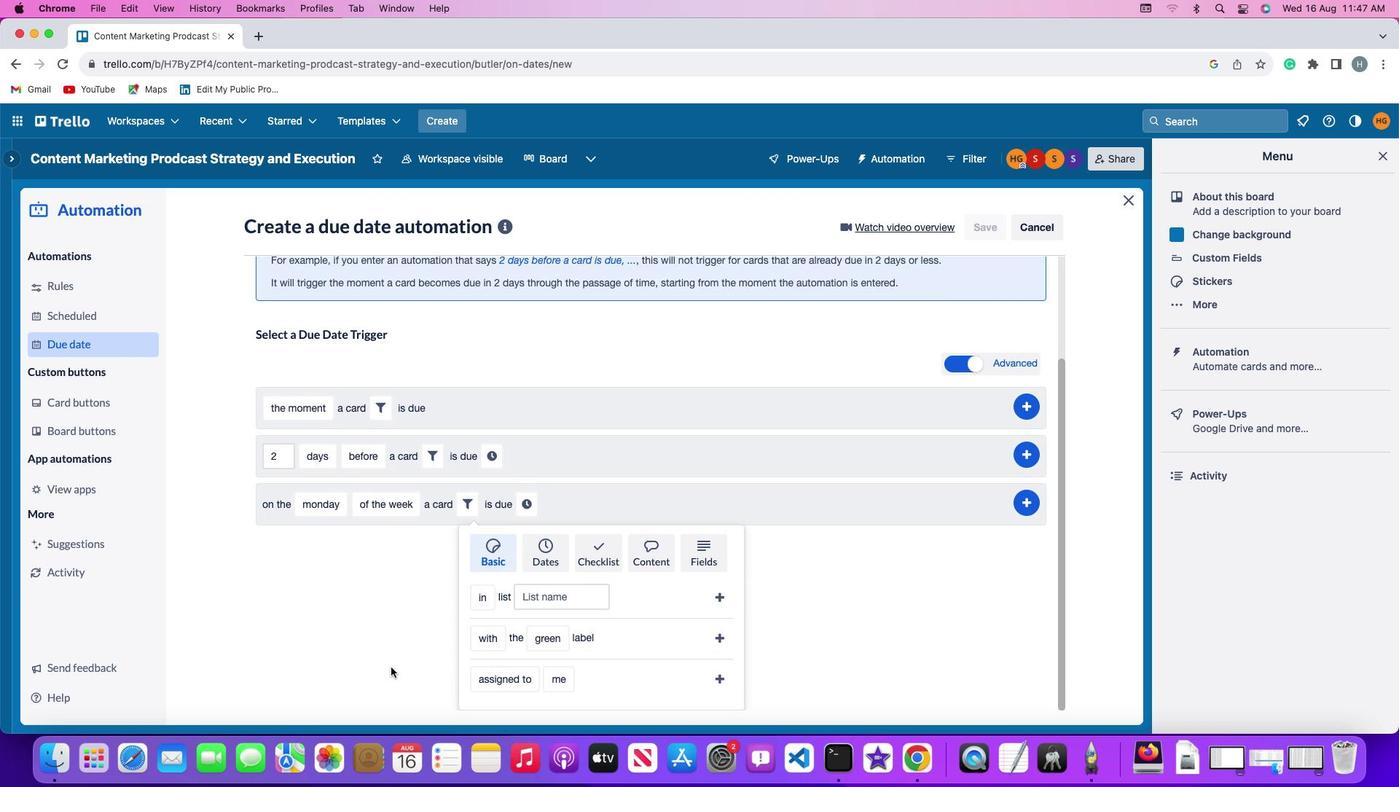 
Action: Mouse scrolled (391, 668) with delta (0, 0)
Screenshot: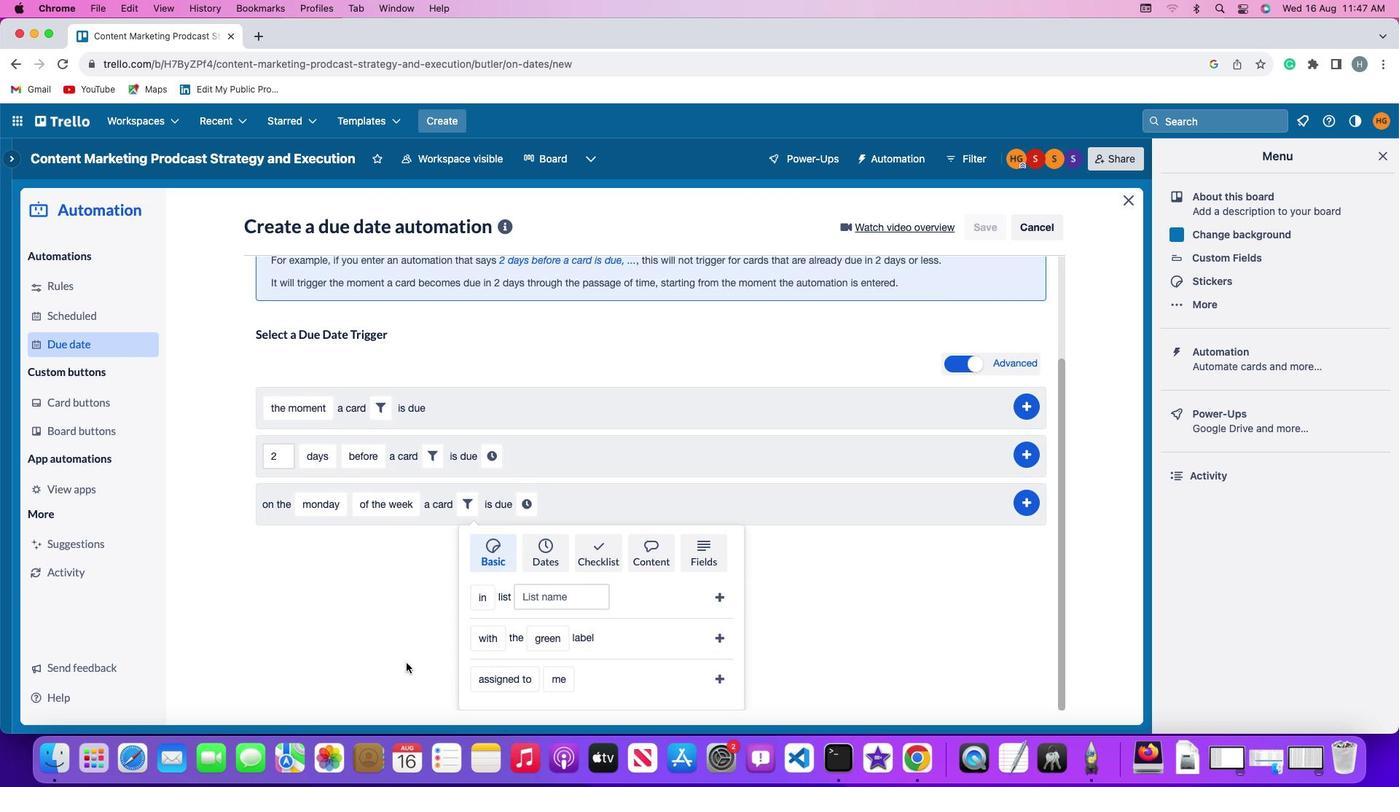 
Action: Mouse scrolled (391, 668) with delta (0, 0)
Screenshot: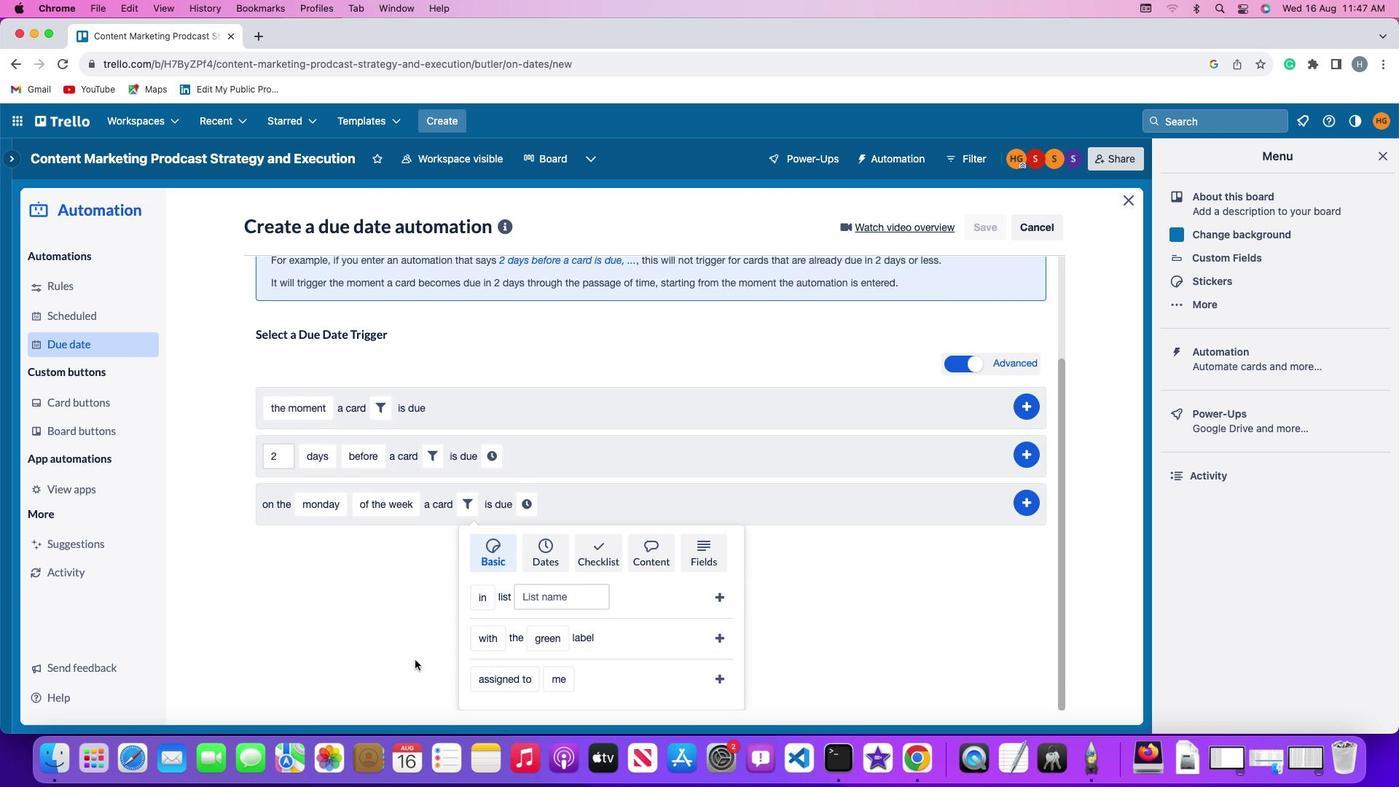 
Action: Mouse moved to (483, 631)
Screenshot: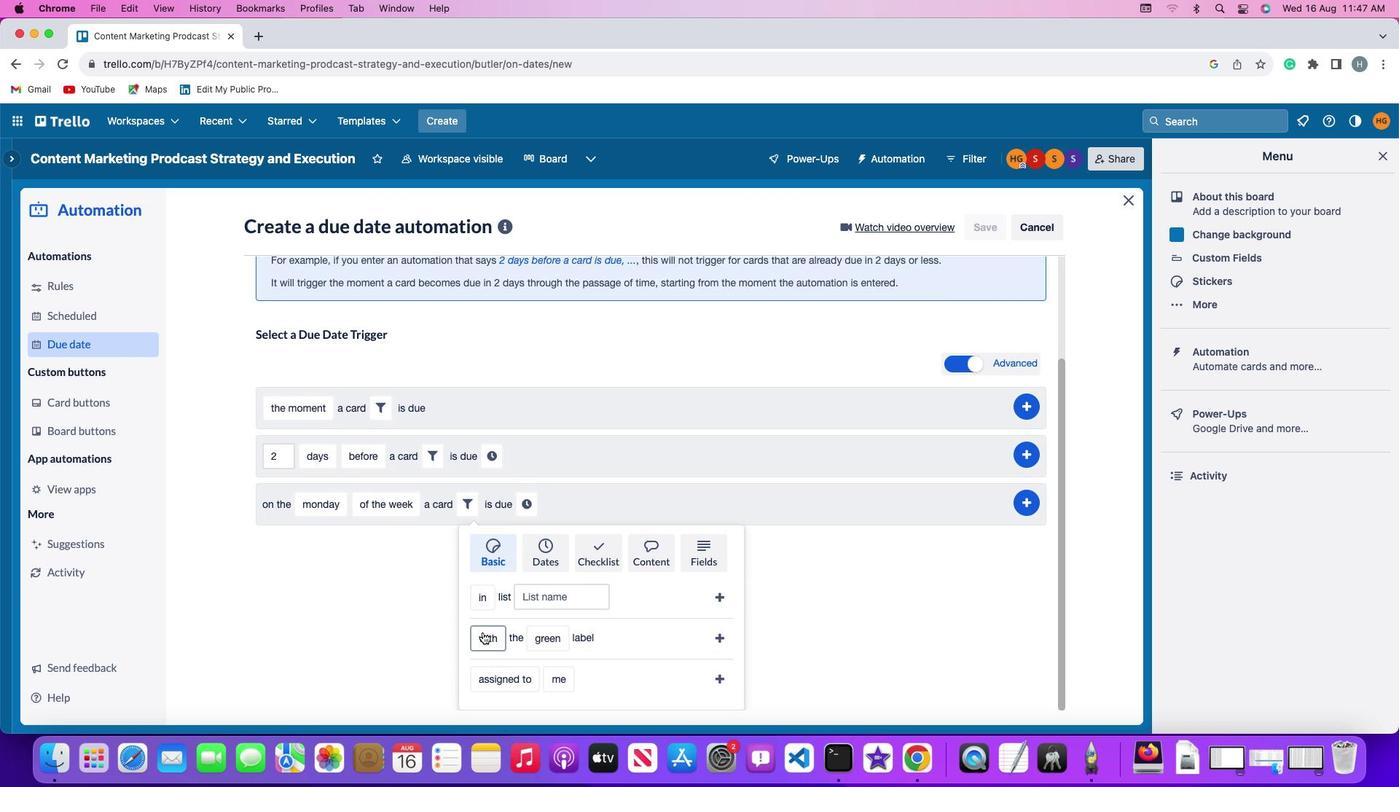 
Action: Mouse pressed left at (483, 631)
Screenshot: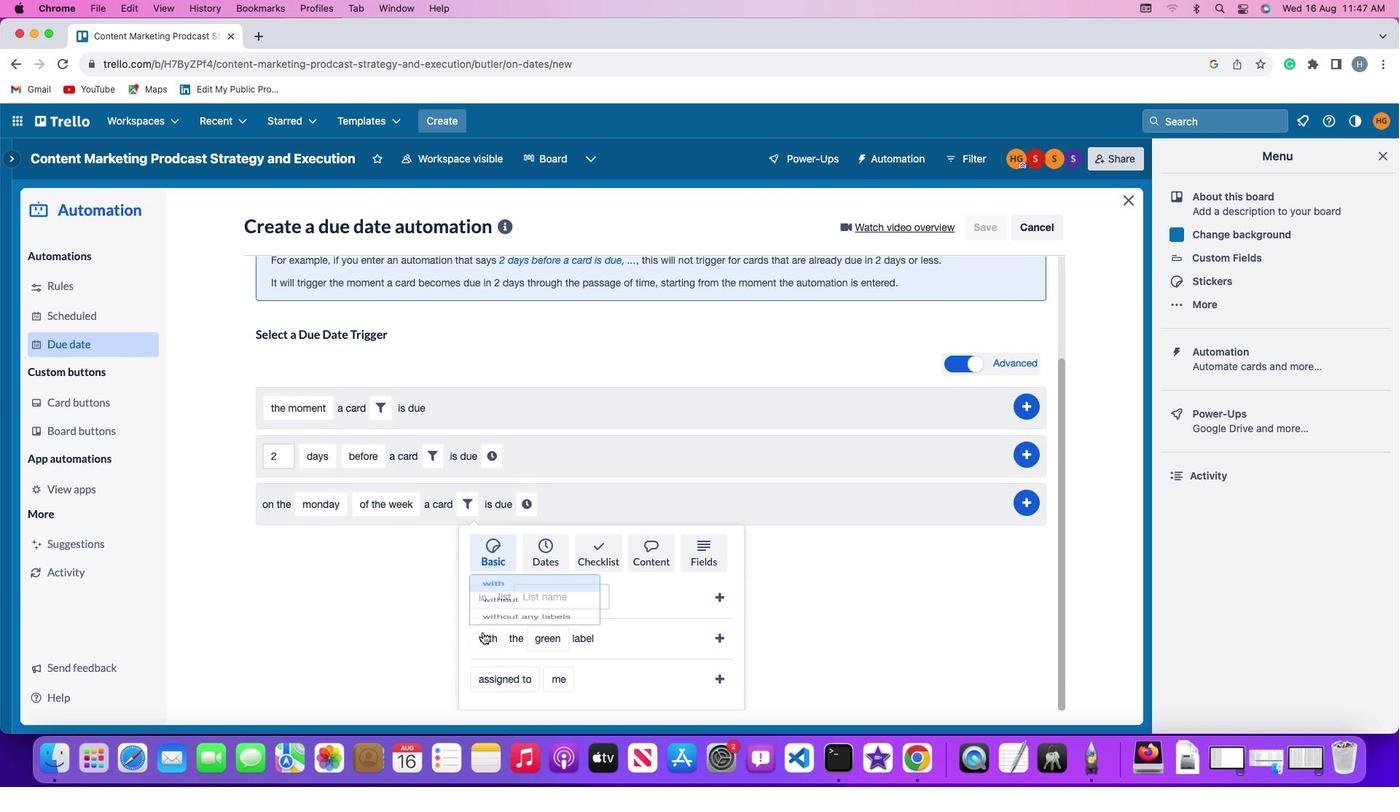 
Action: Mouse moved to (506, 548)
Screenshot: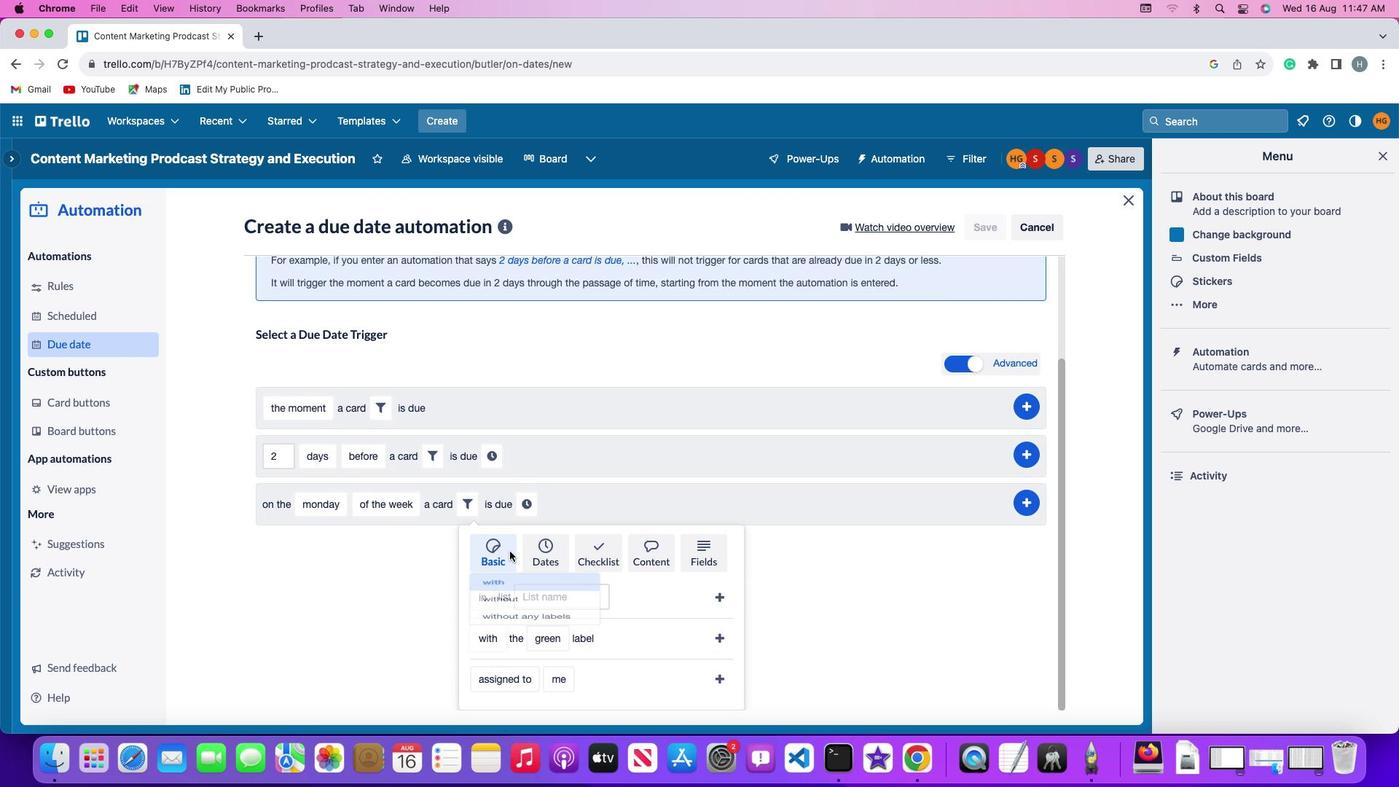 
Action: Mouse pressed left at (506, 548)
Screenshot: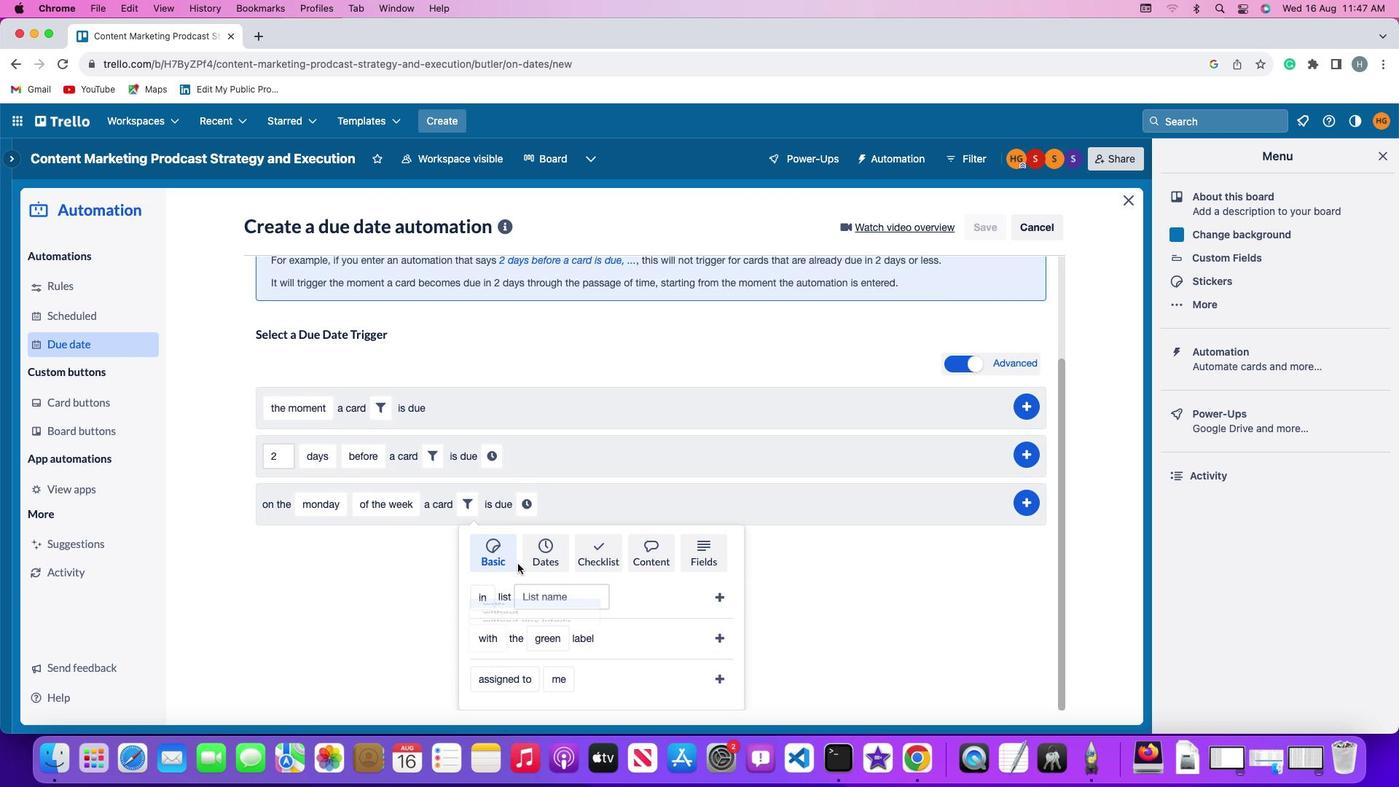
Action: Mouse moved to (546, 634)
Screenshot: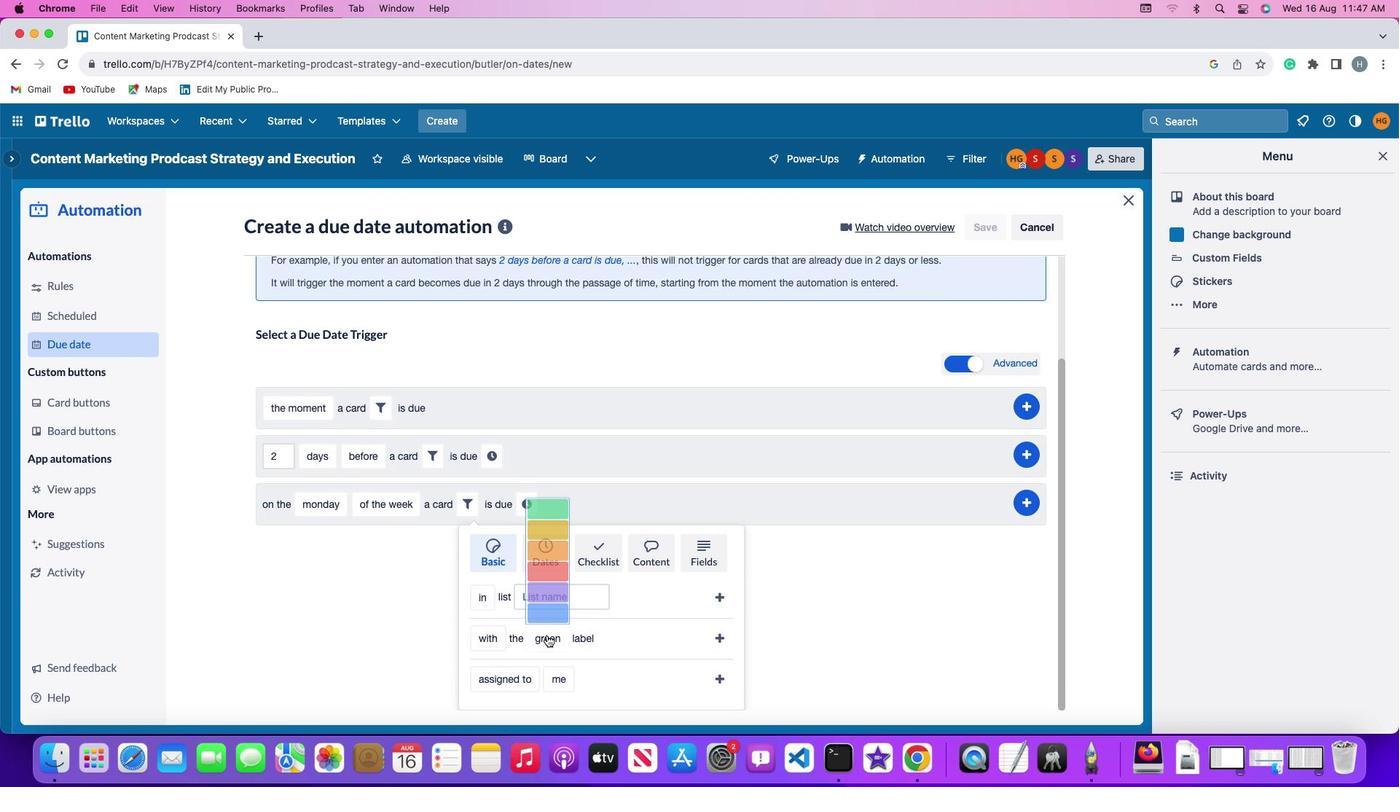 
Action: Mouse pressed left at (546, 634)
Screenshot: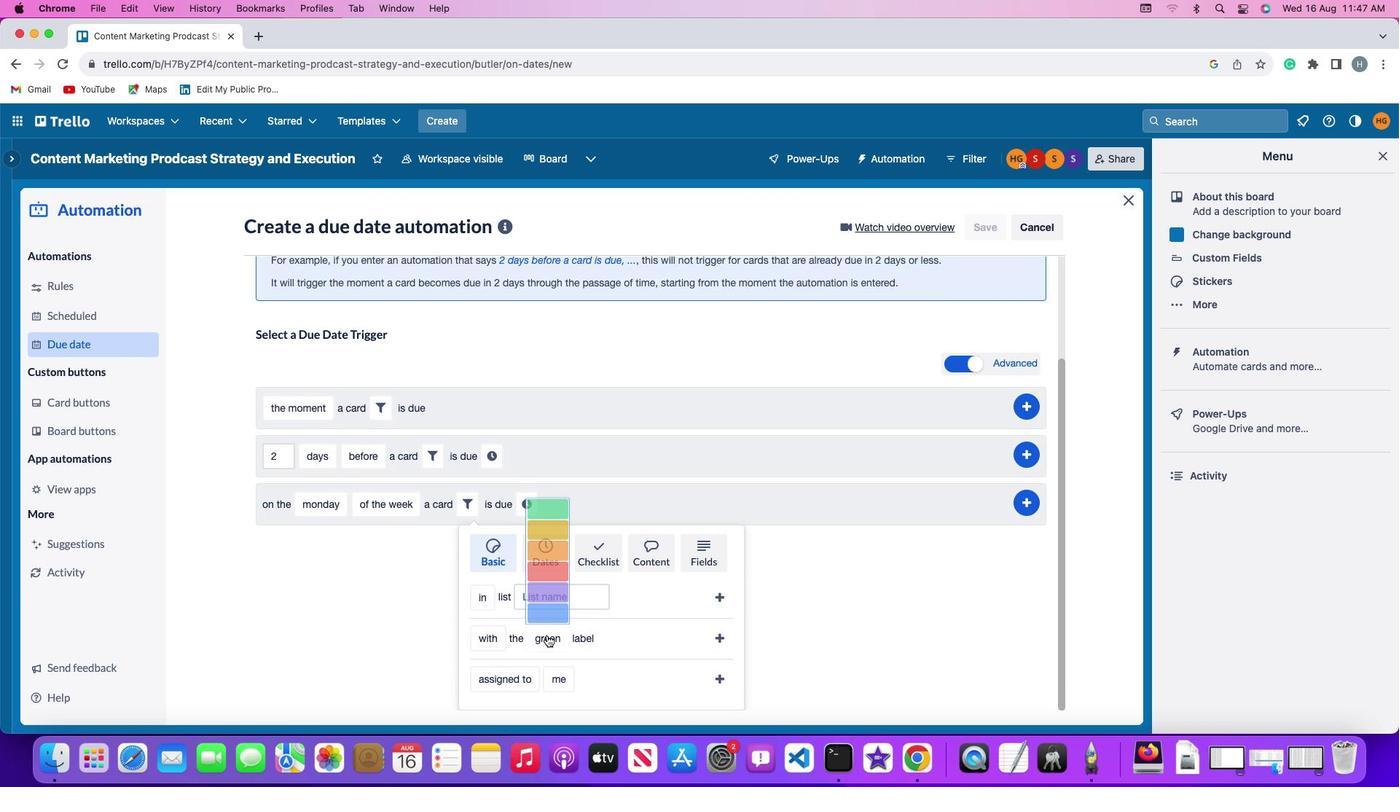 
Action: Mouse moved to (552, 459)
Screenshot: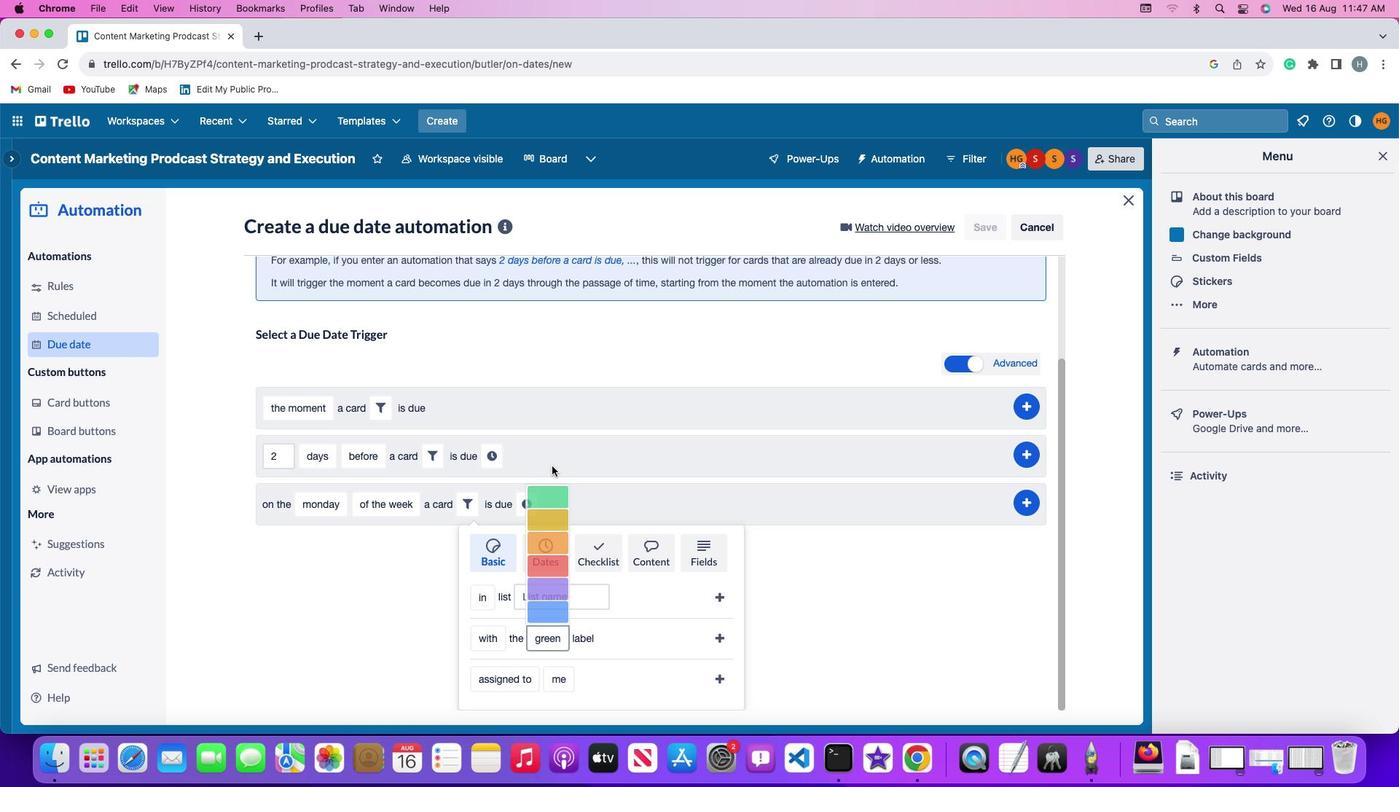 
Action: Mouse pressed left at (552, 459)
Screenshot: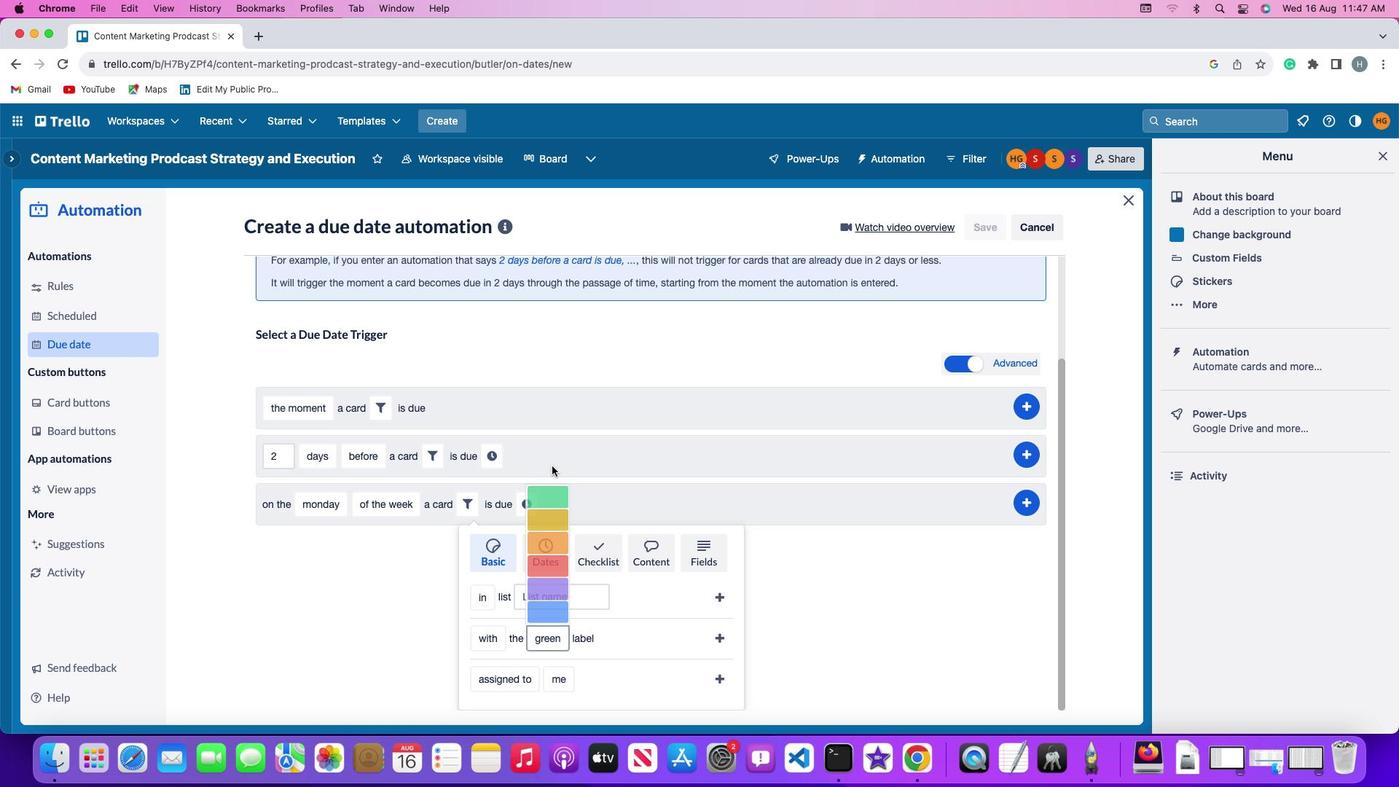 
Action: Mouse moved to (716, 634)
Screenshot: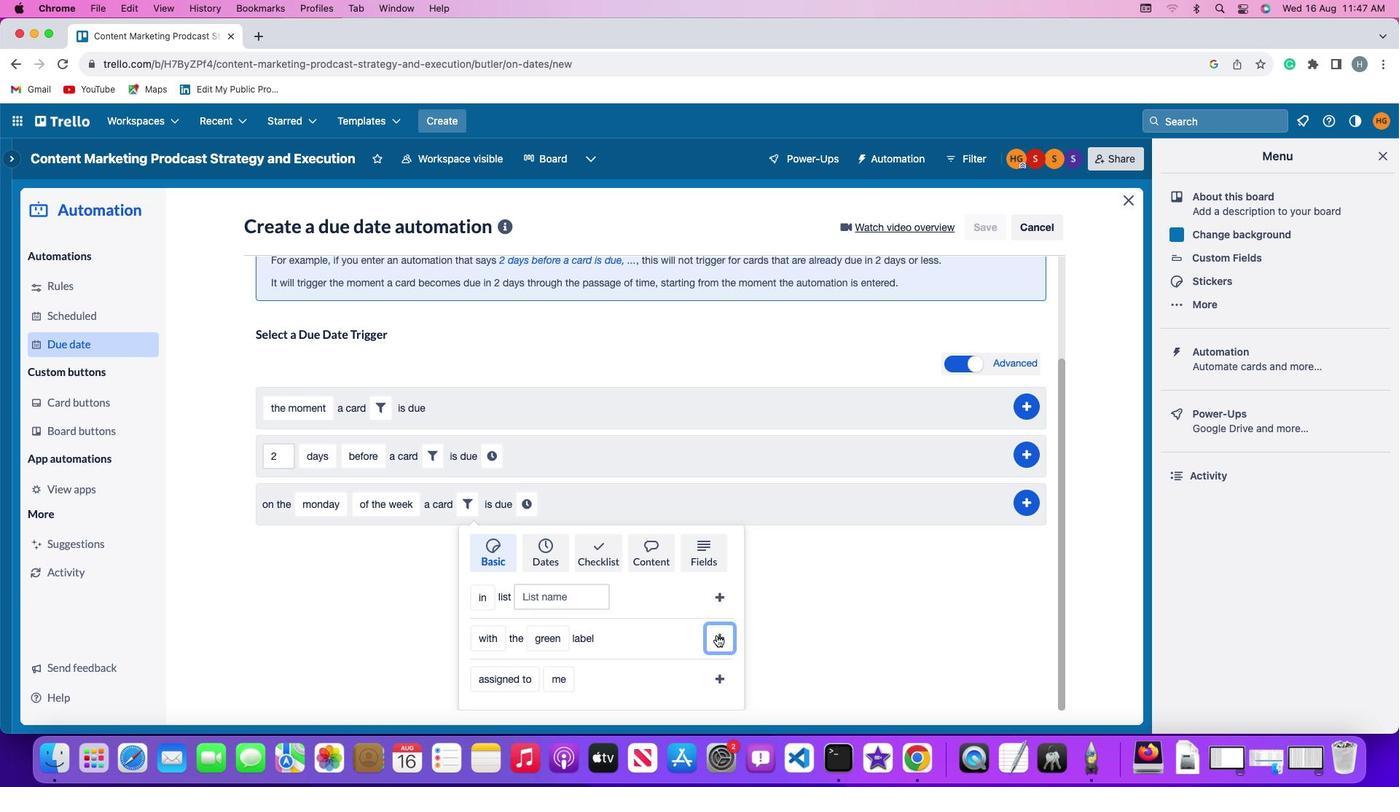 
Action: Mouse pressed left at (716, 634)
Screenshot: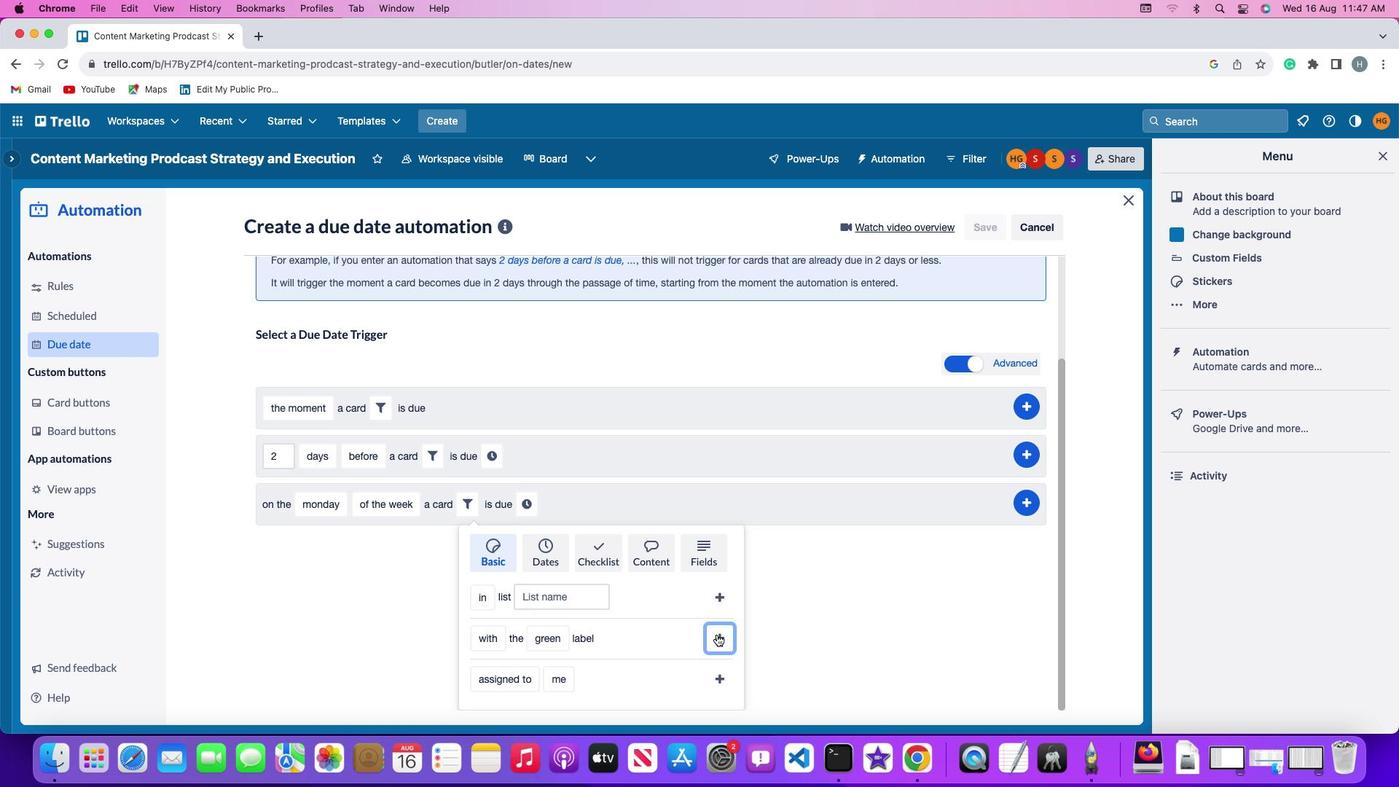 
Action: Mouse moved to (647, 636)
Screenshot: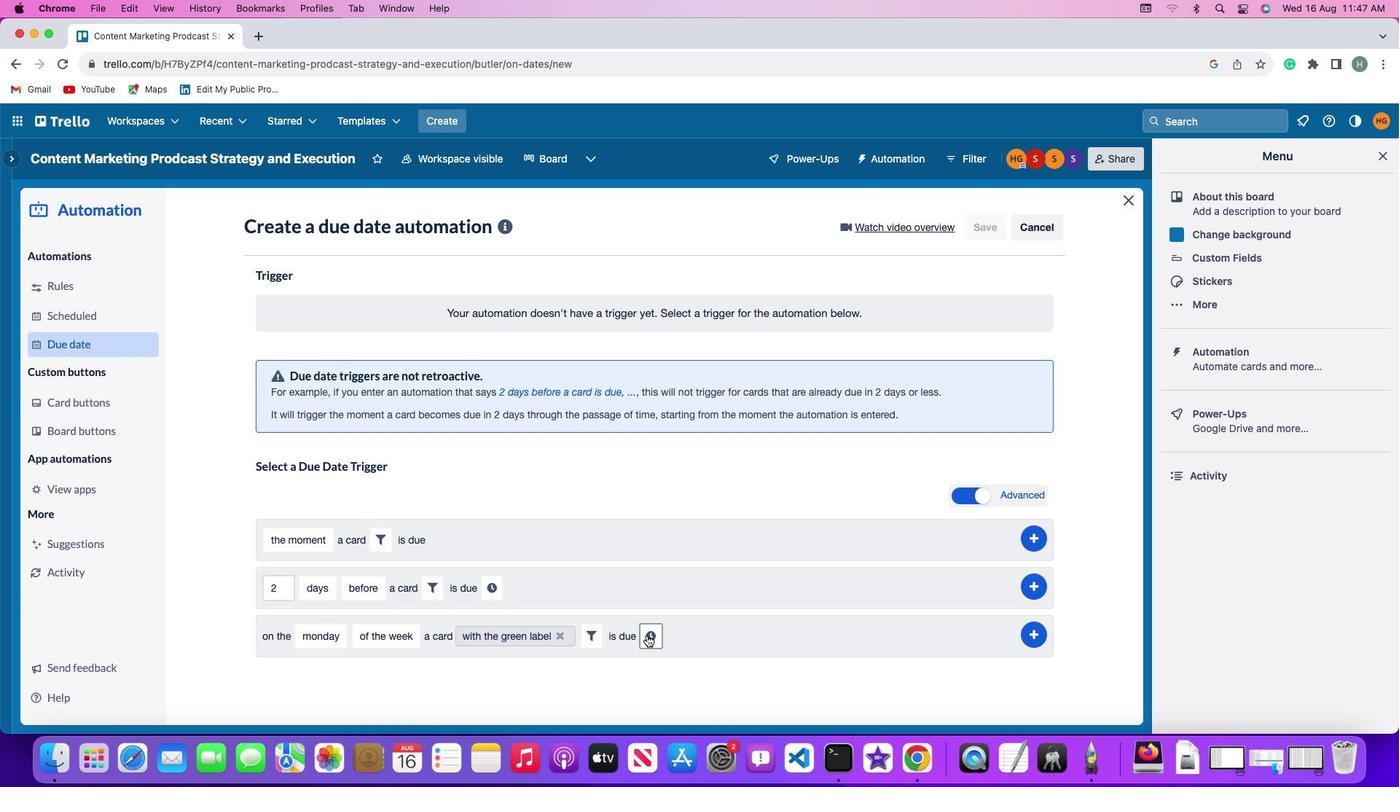 
Action: Mouse pressed left at (647, 636)
Screenshot: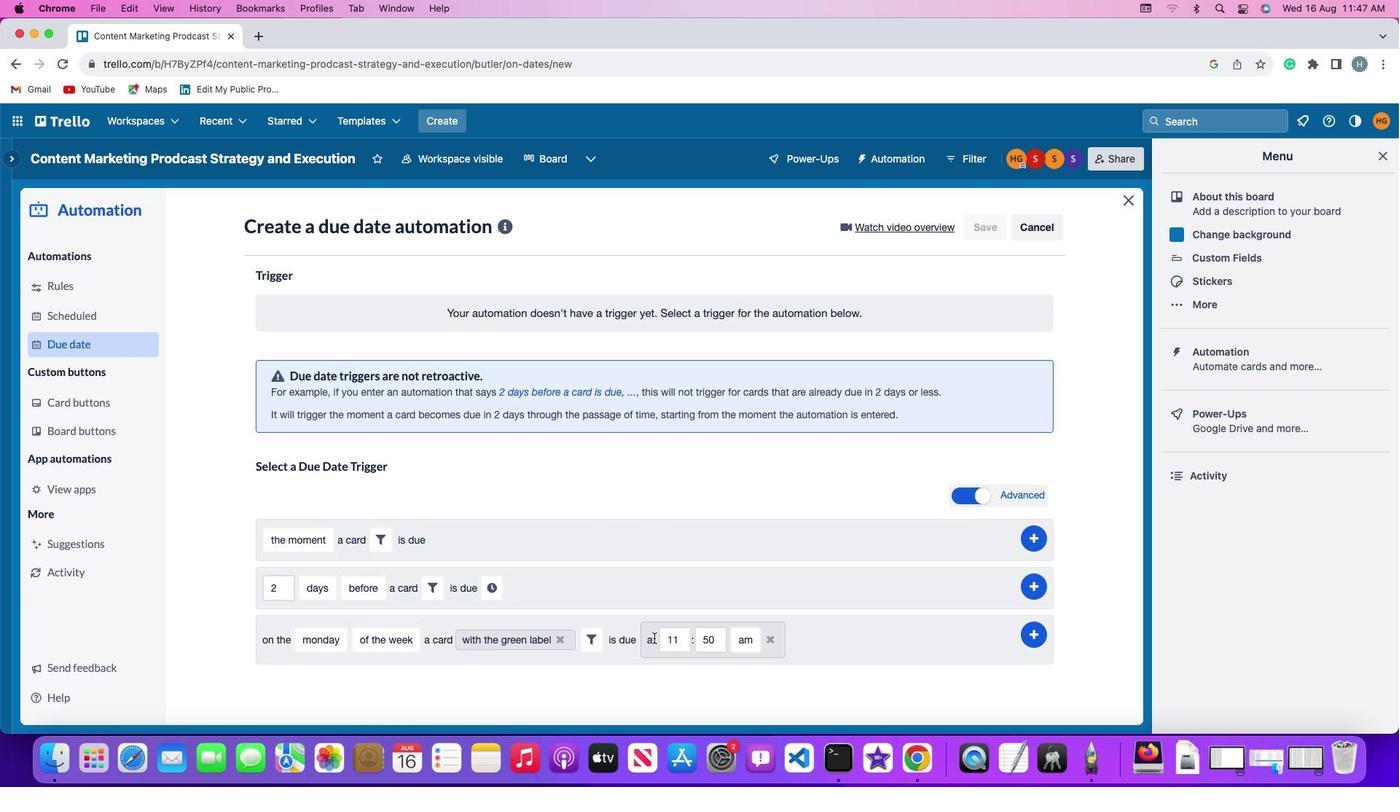 
Action: Mouse moved to (689, 637)
Screenshot: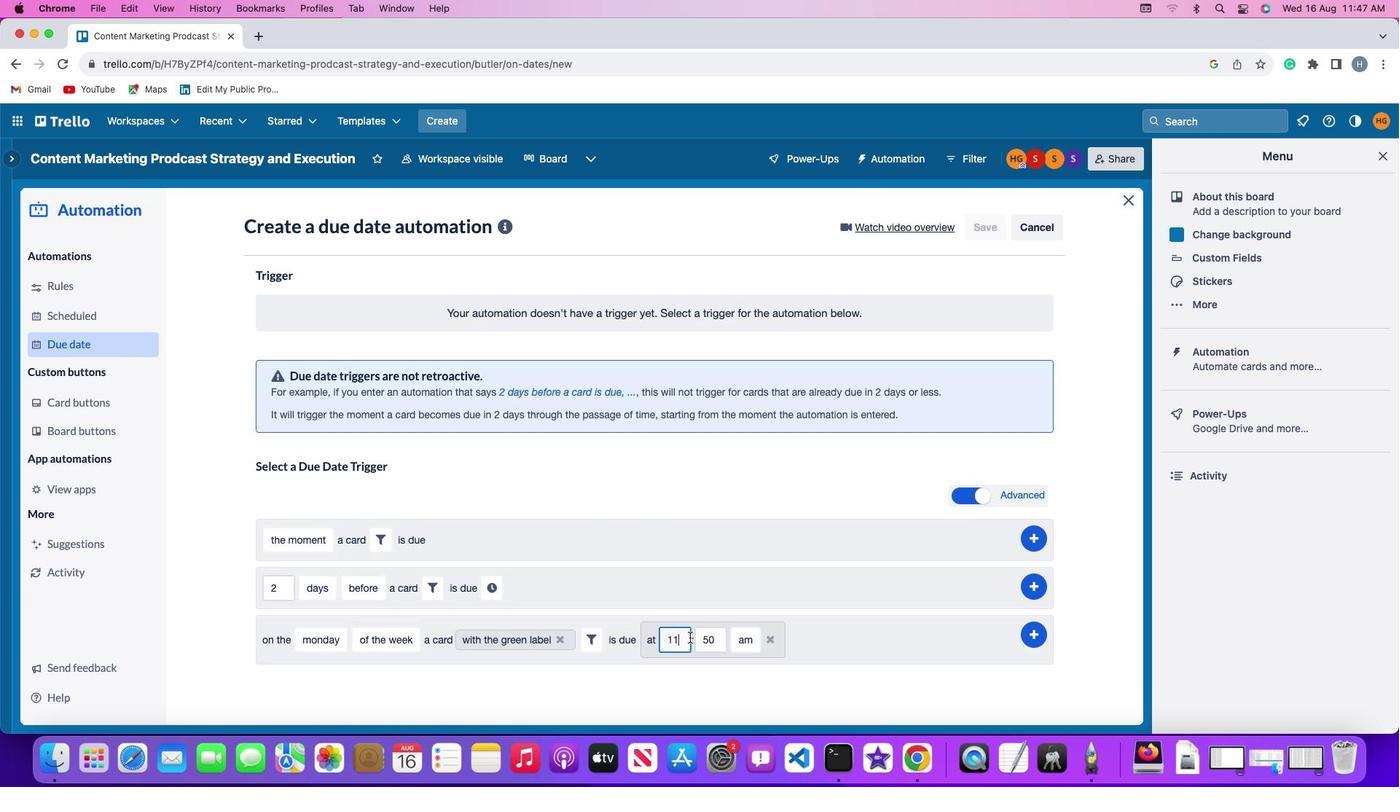 
Action: Mouse pressed left at (689, 637)
Screenshot: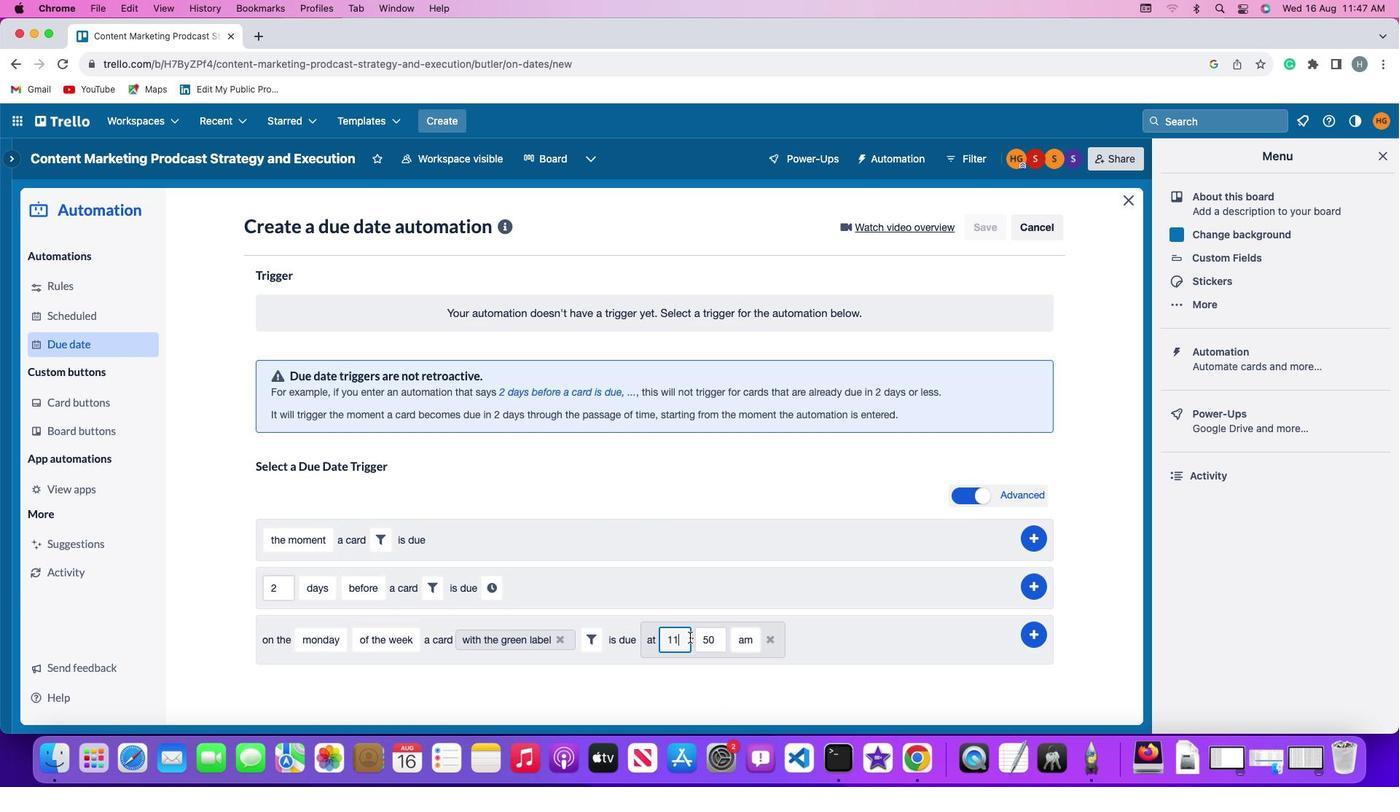 
Action: Mouse moved to (686, 637)
Screenshot: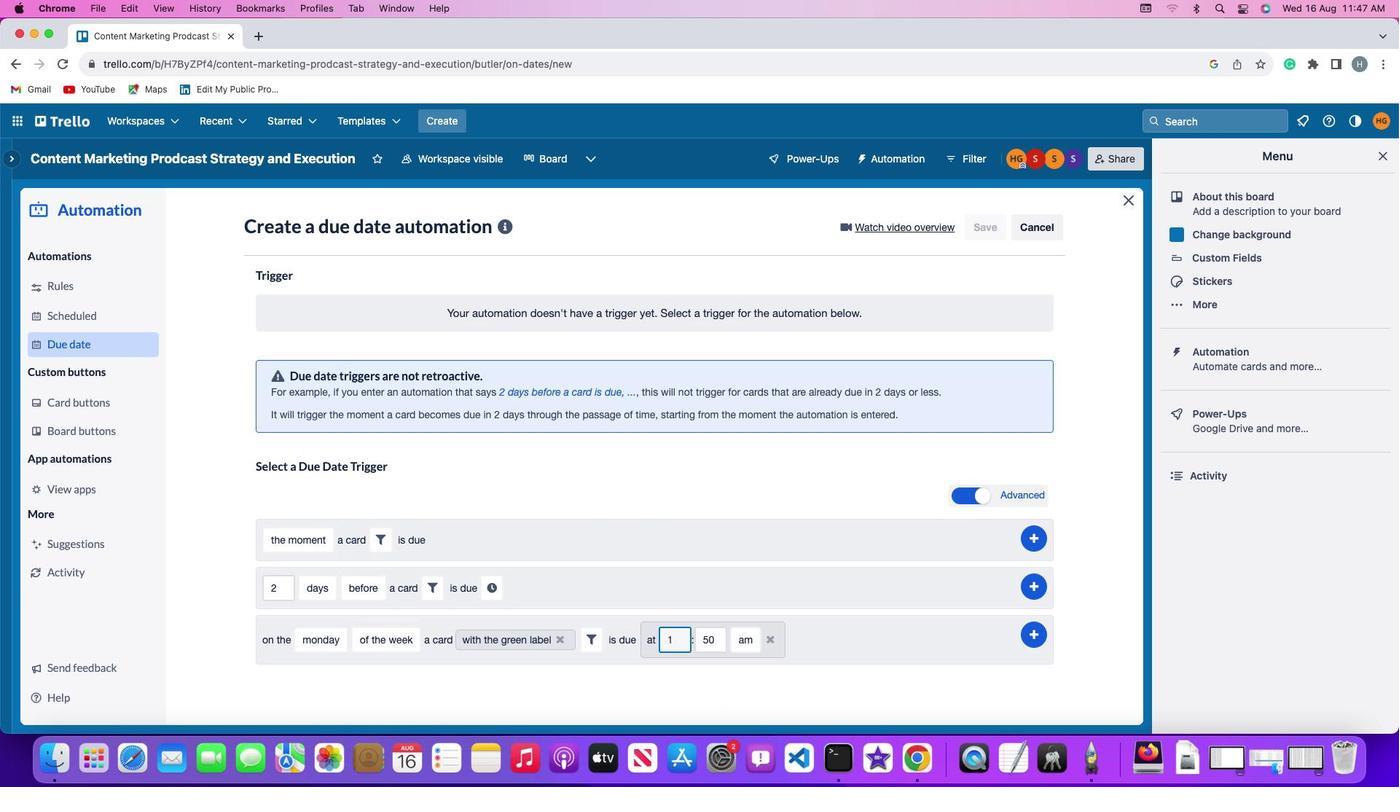 
Action: Key pressed Key.backspaceKey.backspace'0''0'
Screenshot: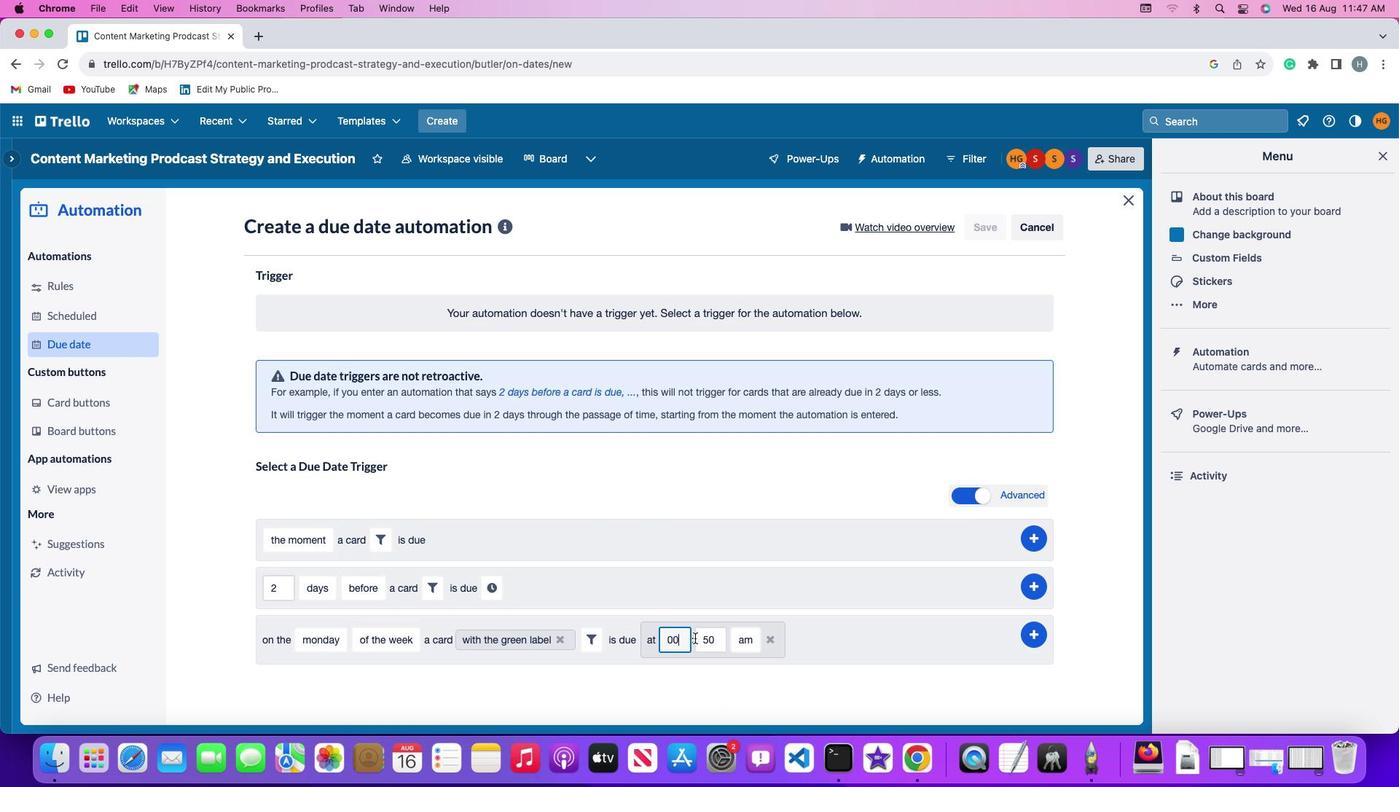 
Action: Mouse moved to (692, 644)
Screenshot: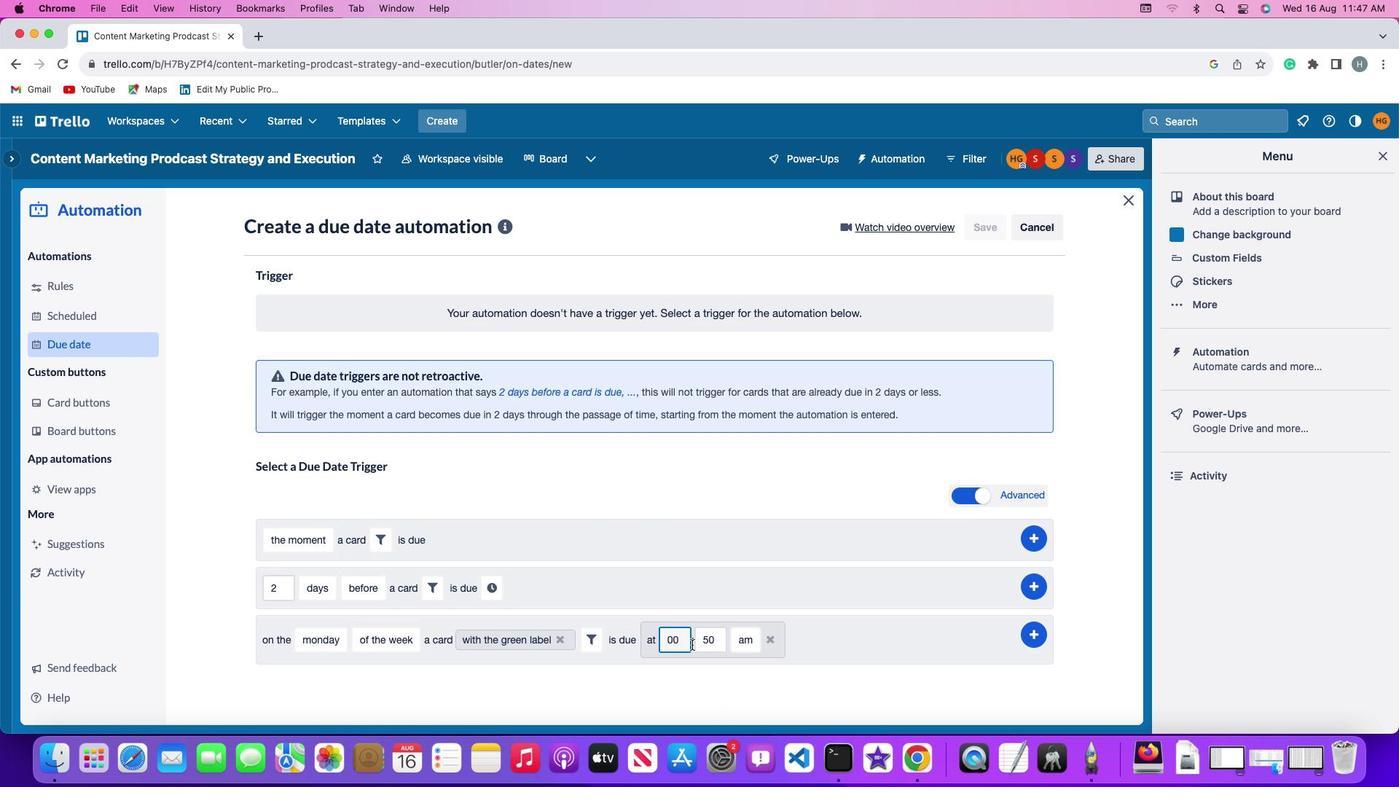 
Action: Key pressed Key.backspaceKey.backspace'1''1'
Screenshot: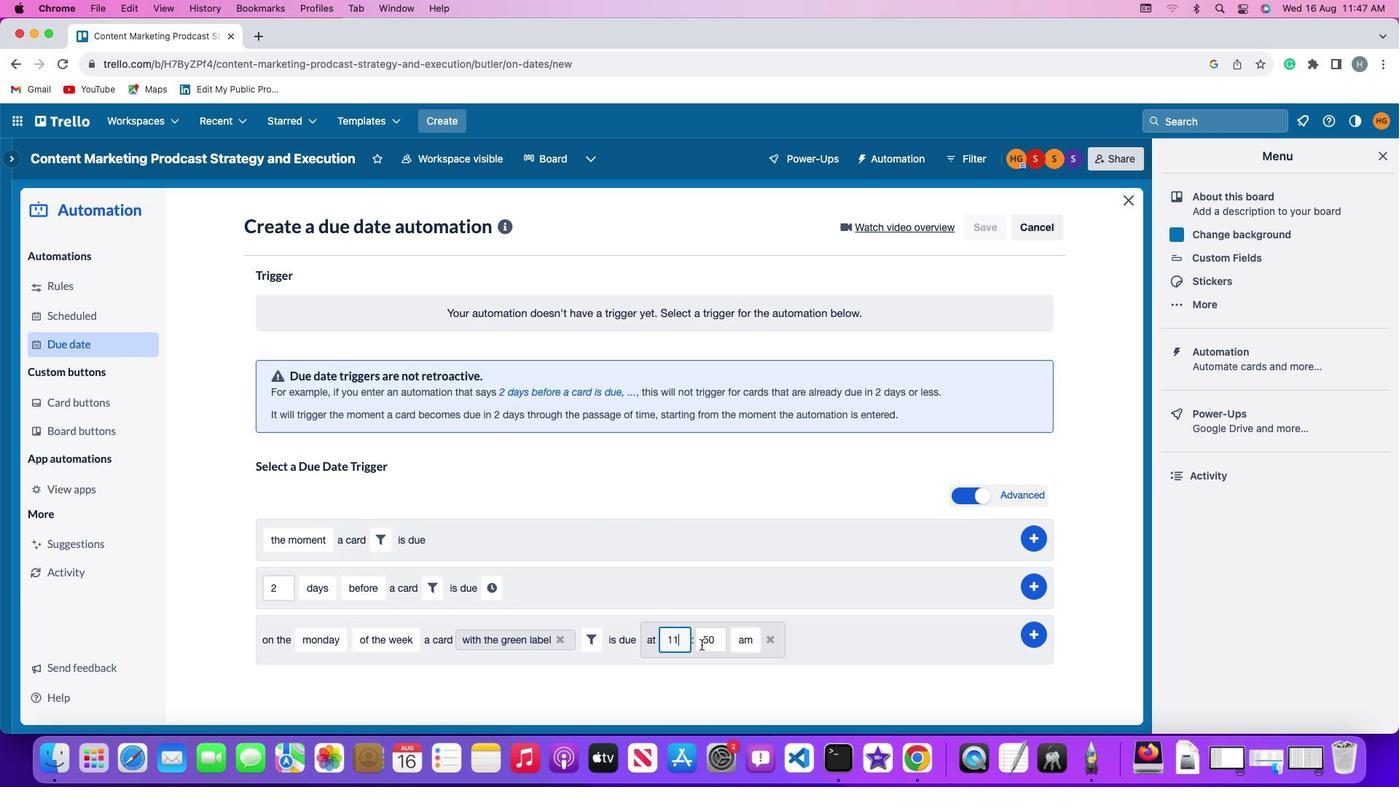 
Action: Mouse moved to (718, 639)
Screenshot: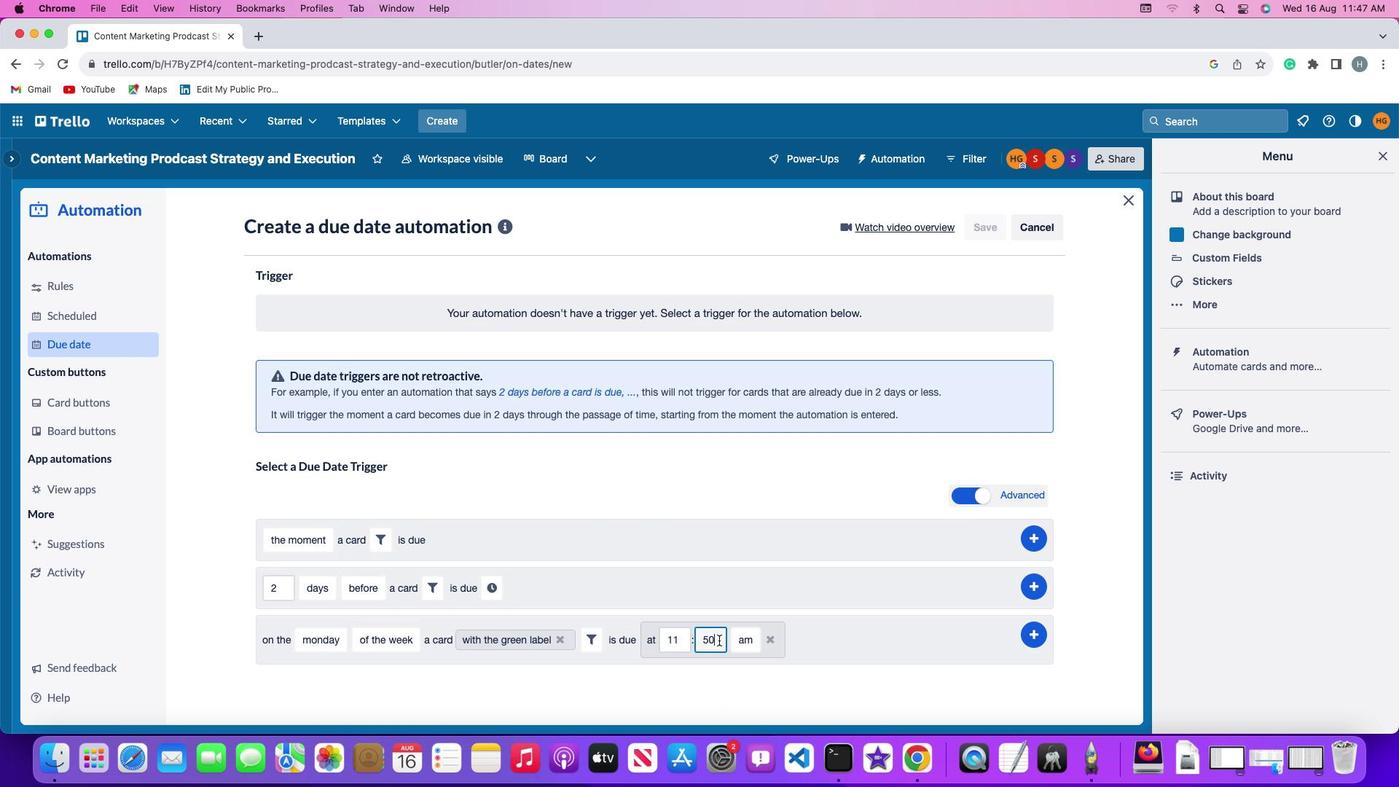 
Action: Mouse pressed left at (718, 639)
Screenshot: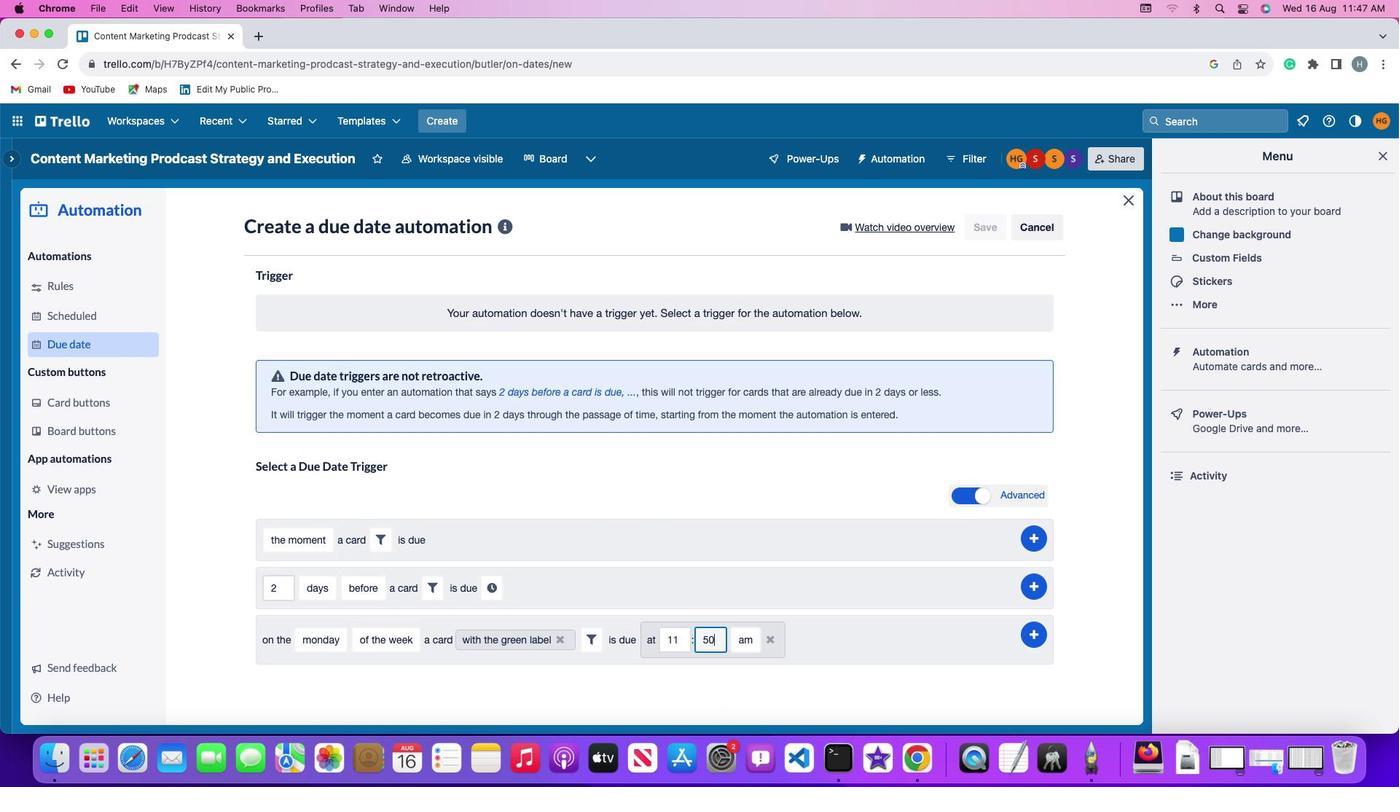 
Action: Mouse moved to (718, 639)
Screenshot: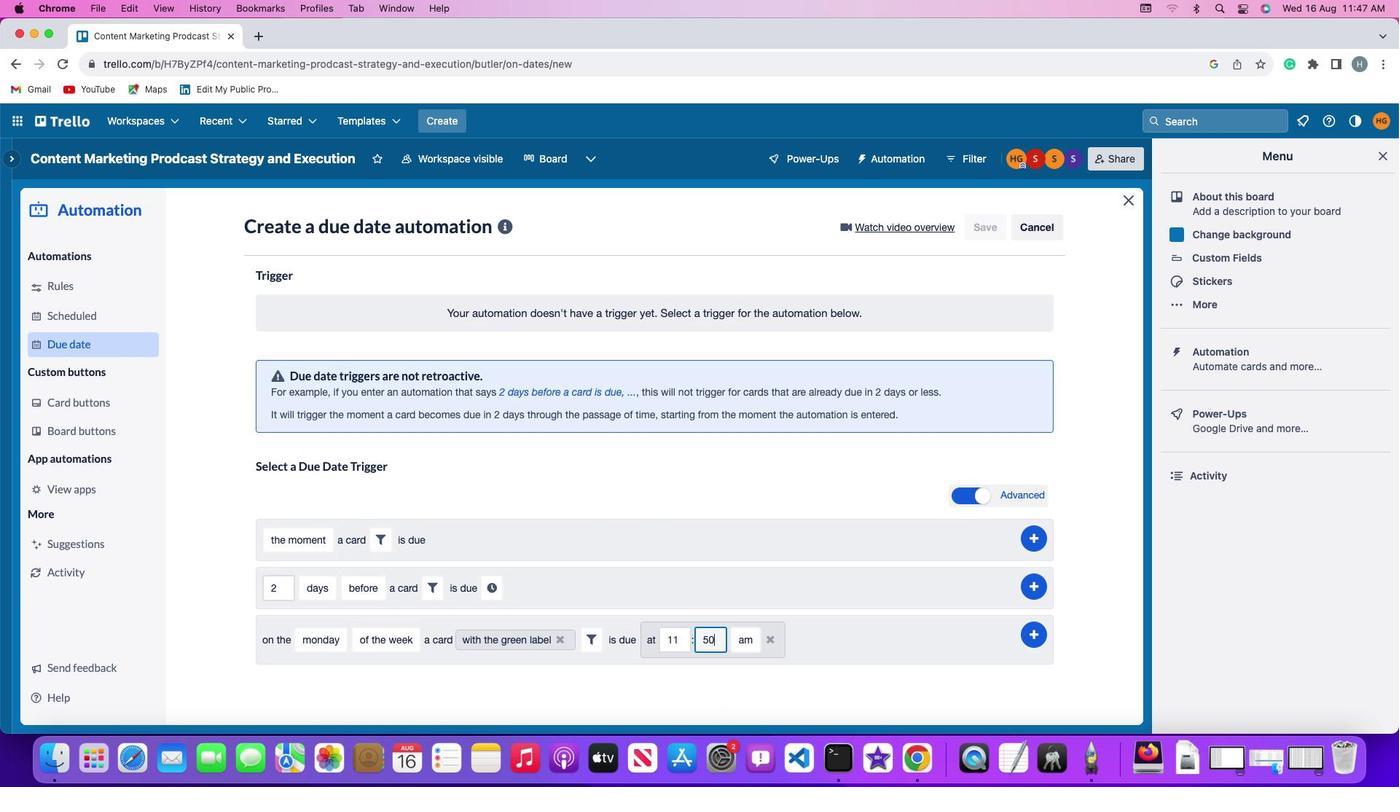
Action: Key pressed Key.backspaceKey.backspace
Screenshot: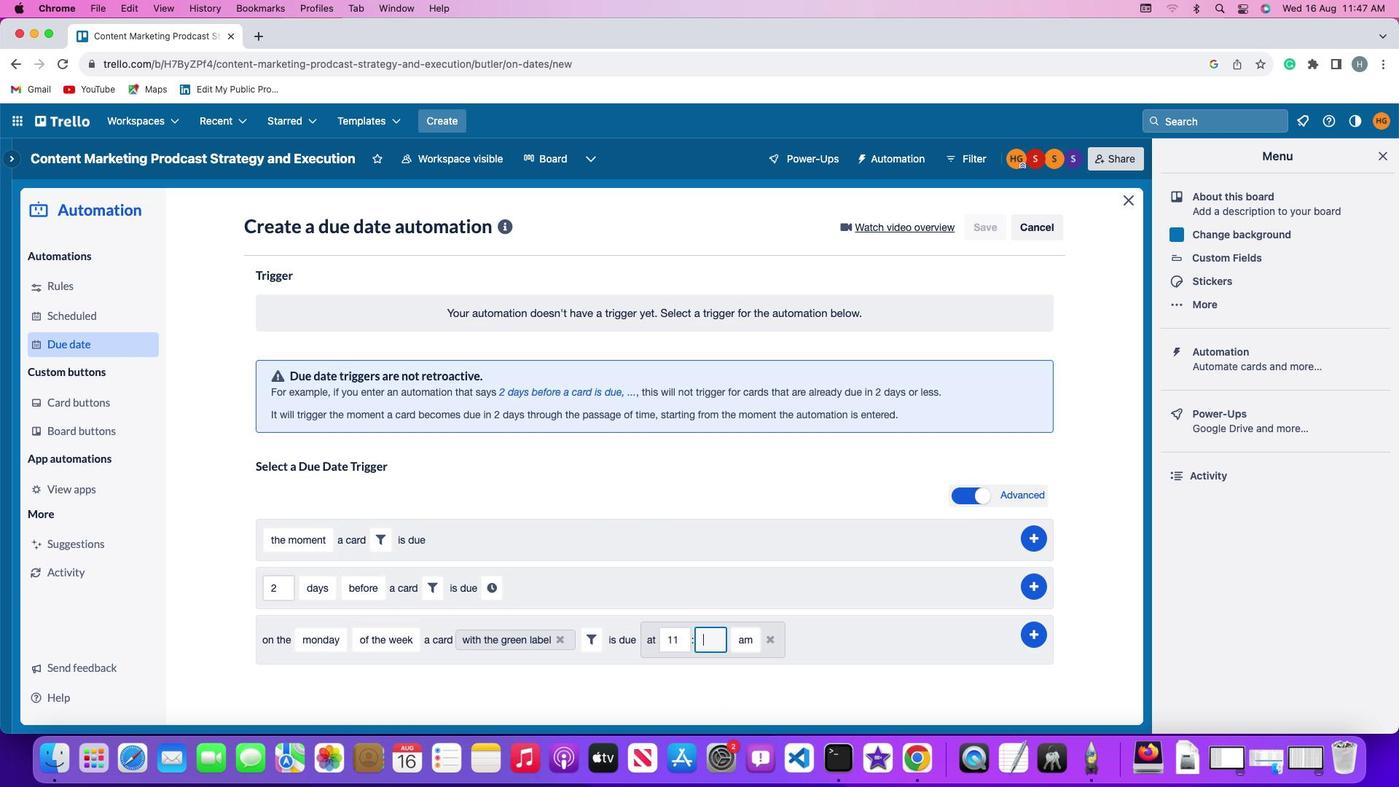 
Action: Mouse moved to (718, 639)
Screenshot: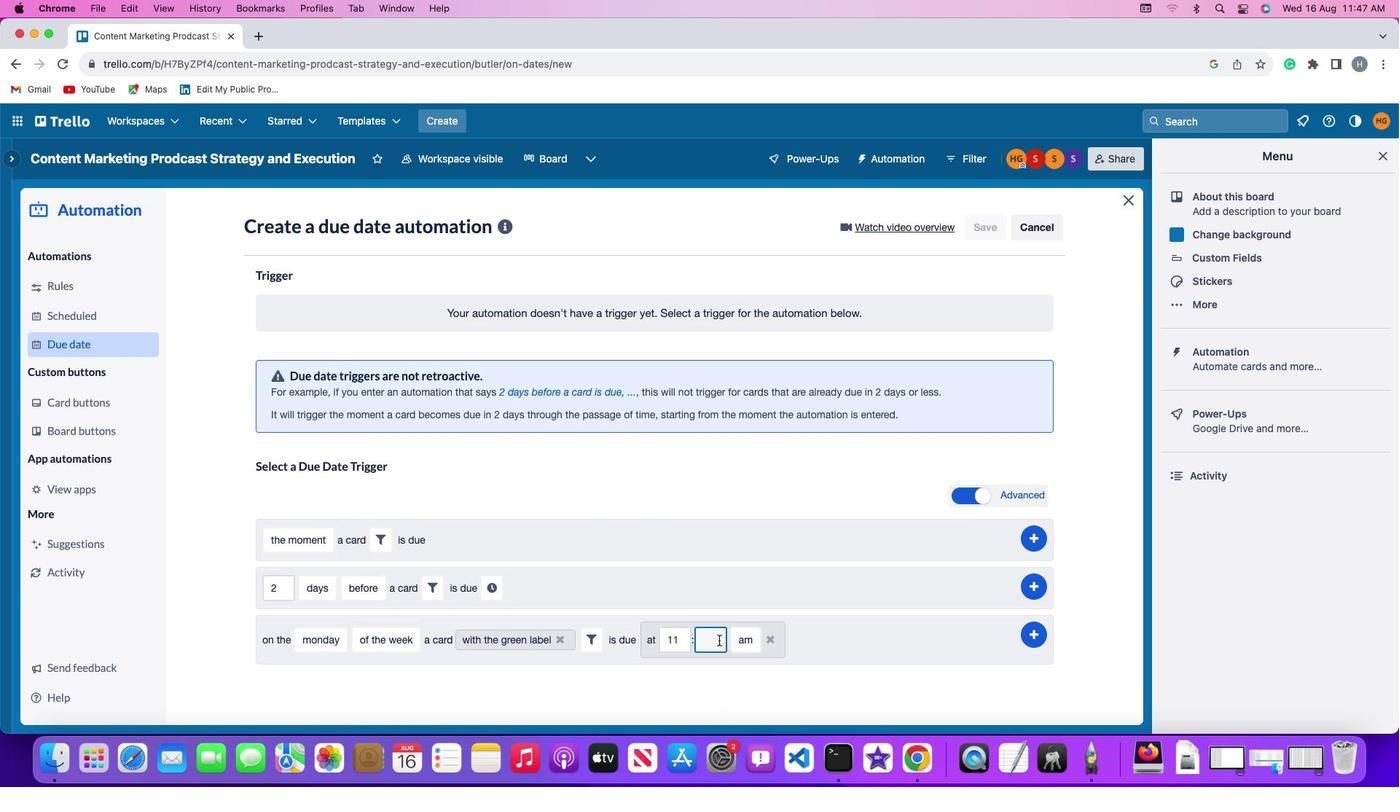
Action: Key pressed '0''0'
Screenshot: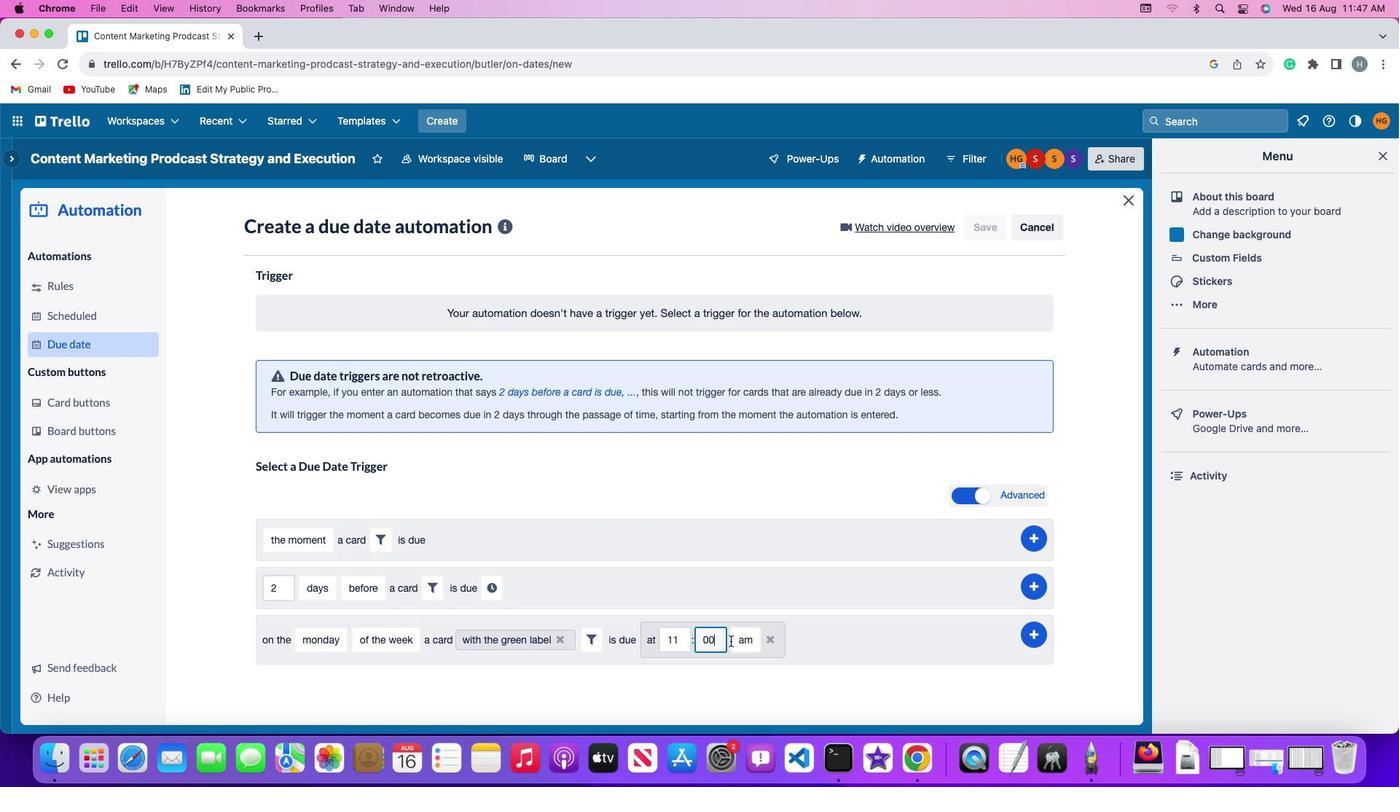 
Action: Mouse moved to (741, 640)
Screenshot: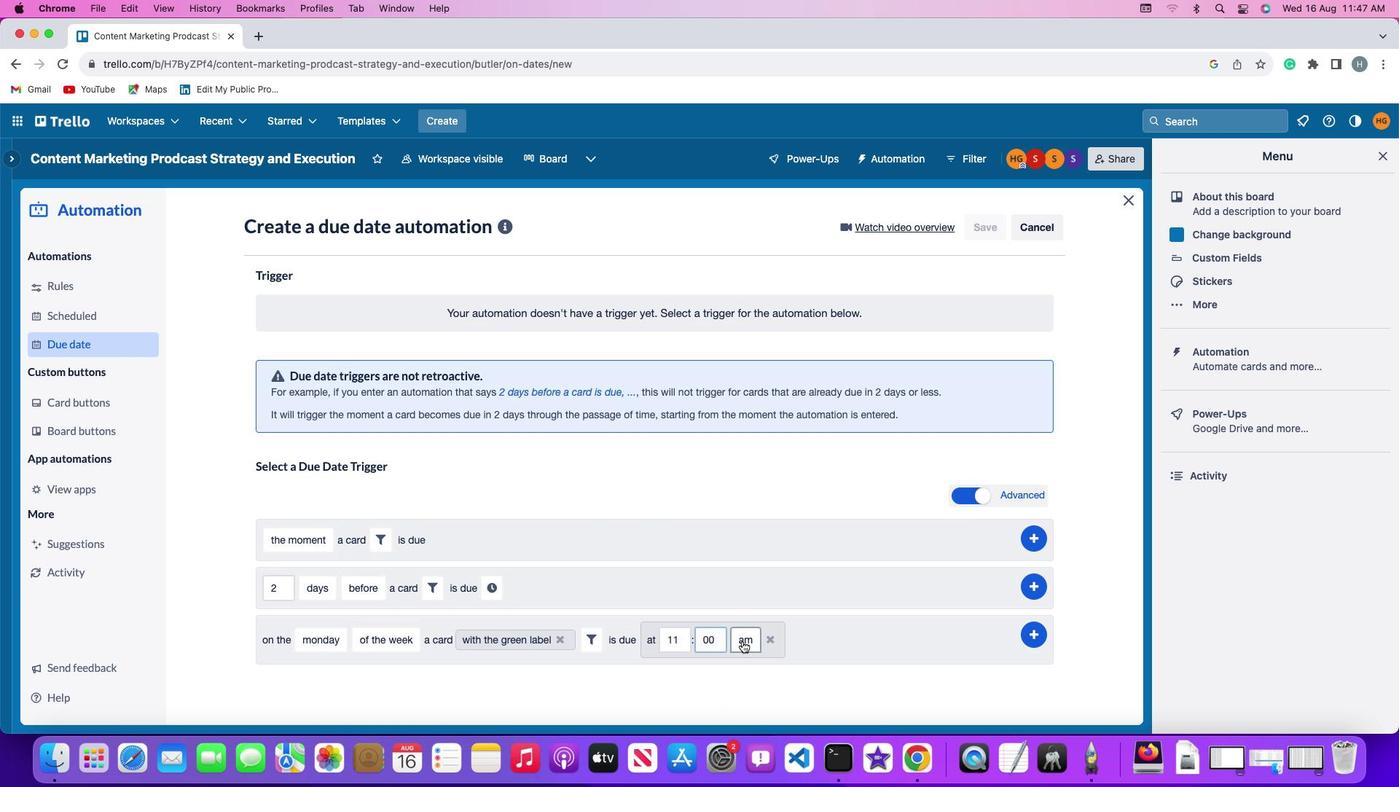 
Action: Mouse pressed left at (741, 640)
Screenshot: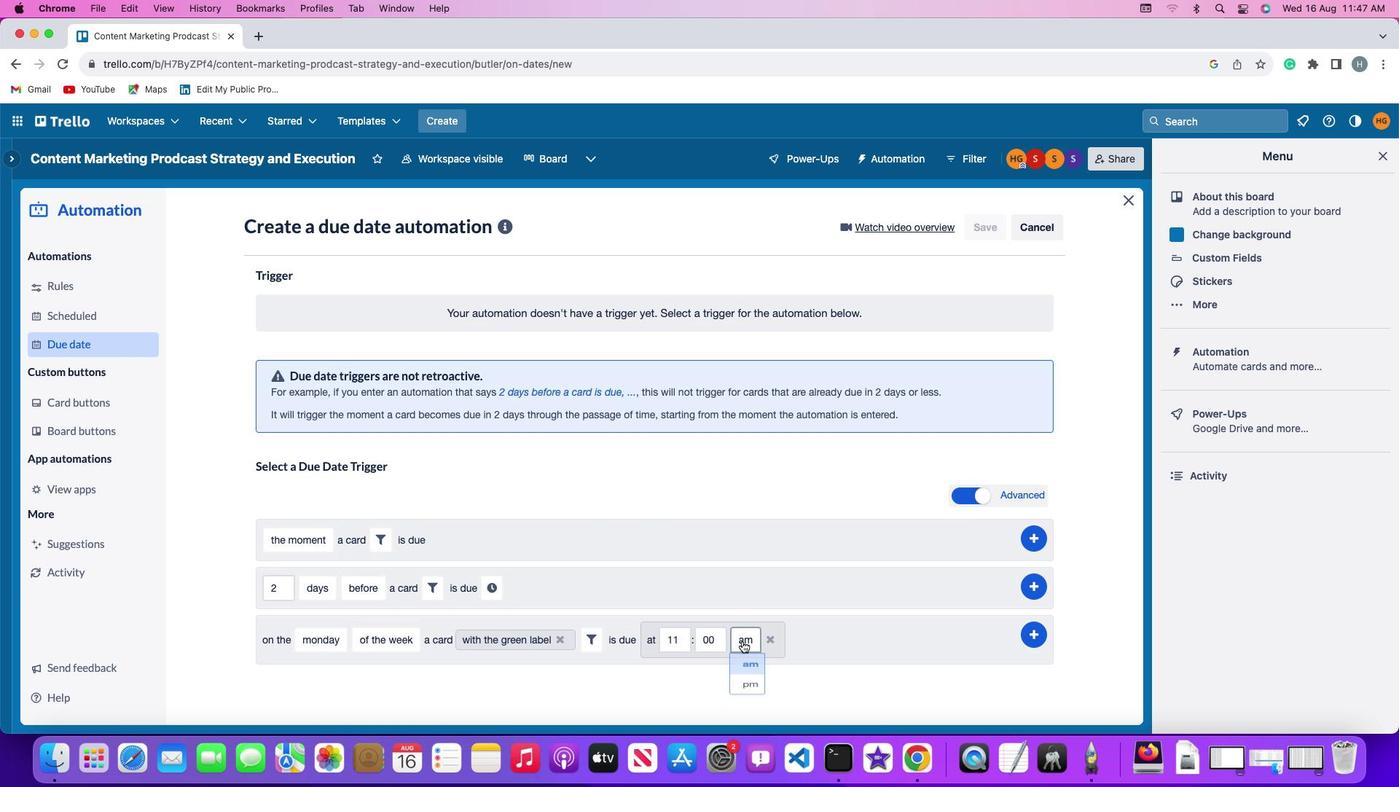 
Action: Mouse moved to (753, 666)
Screenshot: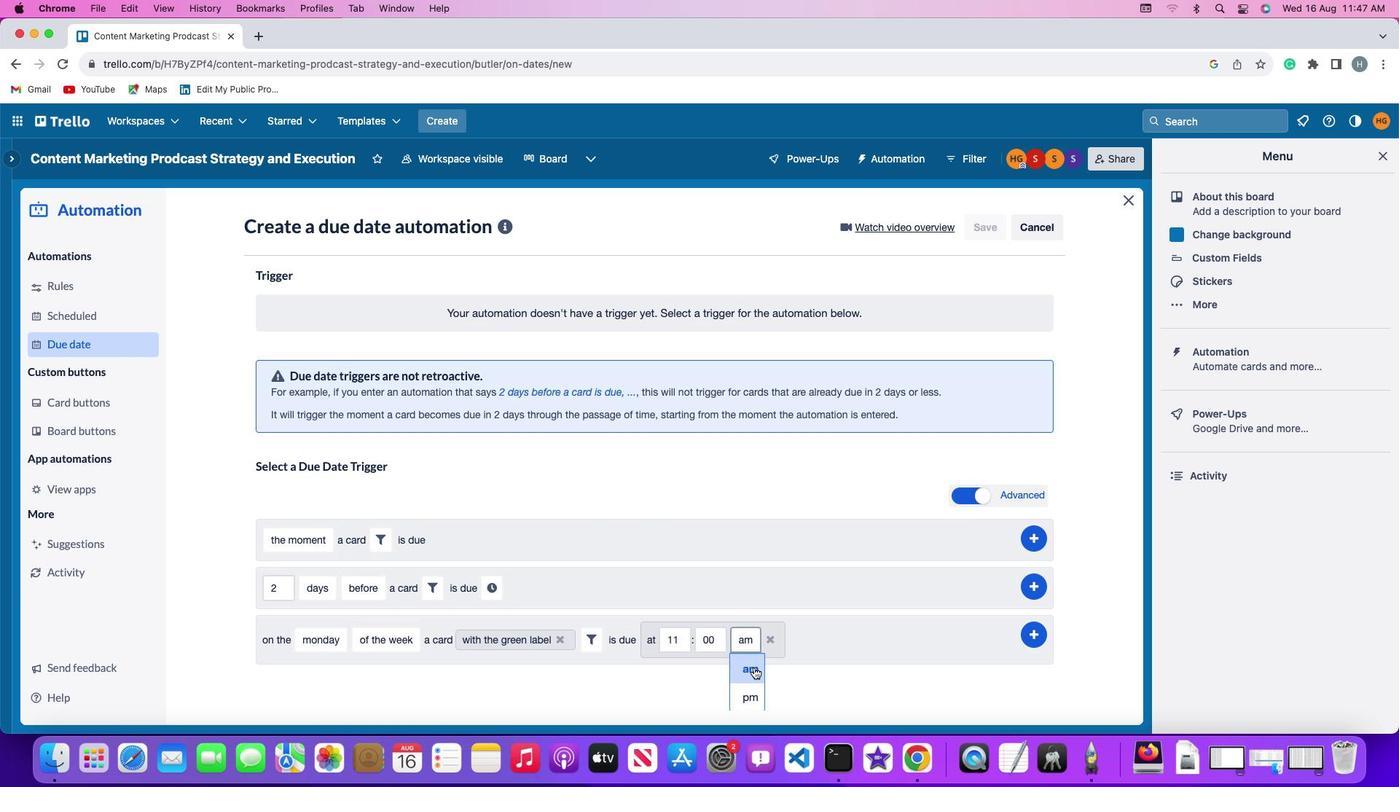 
Action: Mouse pressed left at (753, 666)
Screenshot: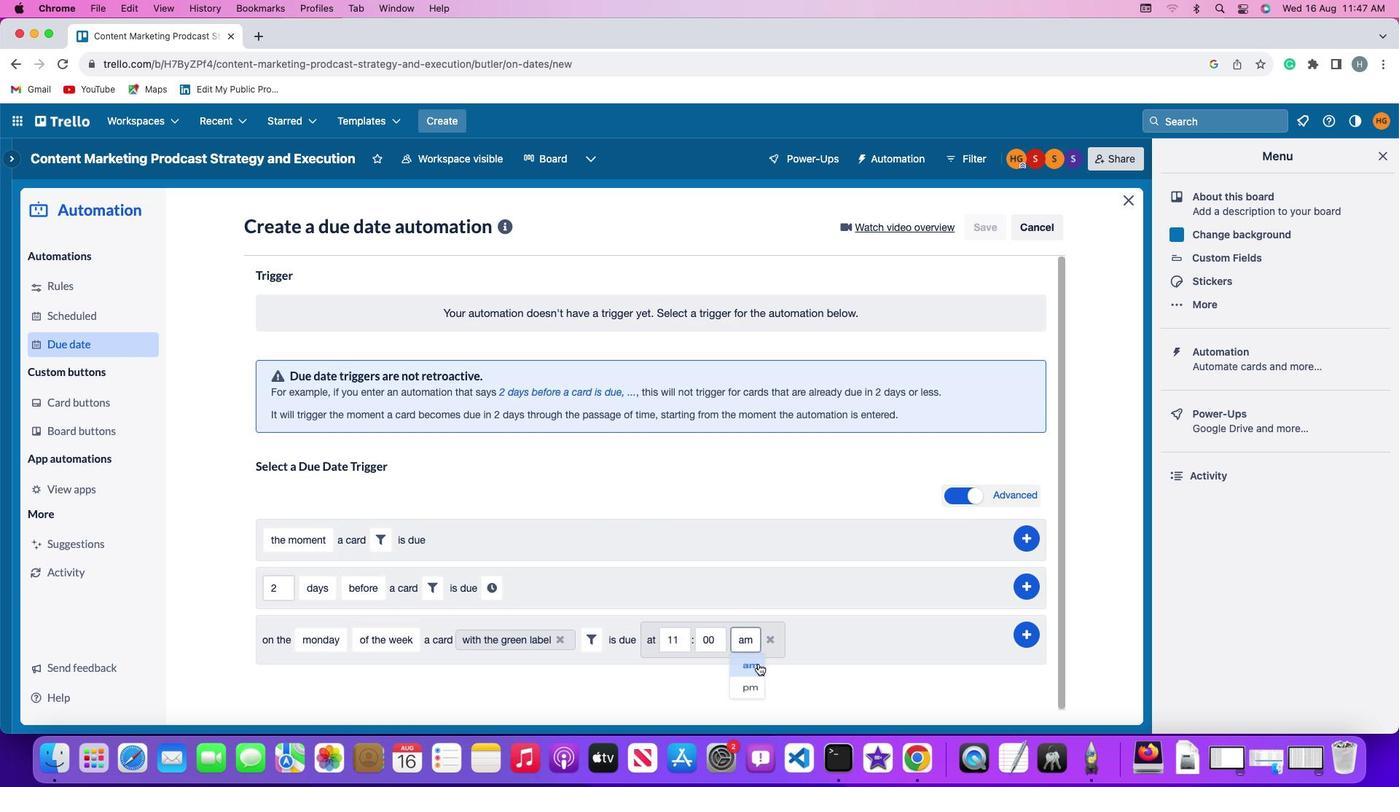 
Action: Mouse moved to (1042, 634)
Screenshot: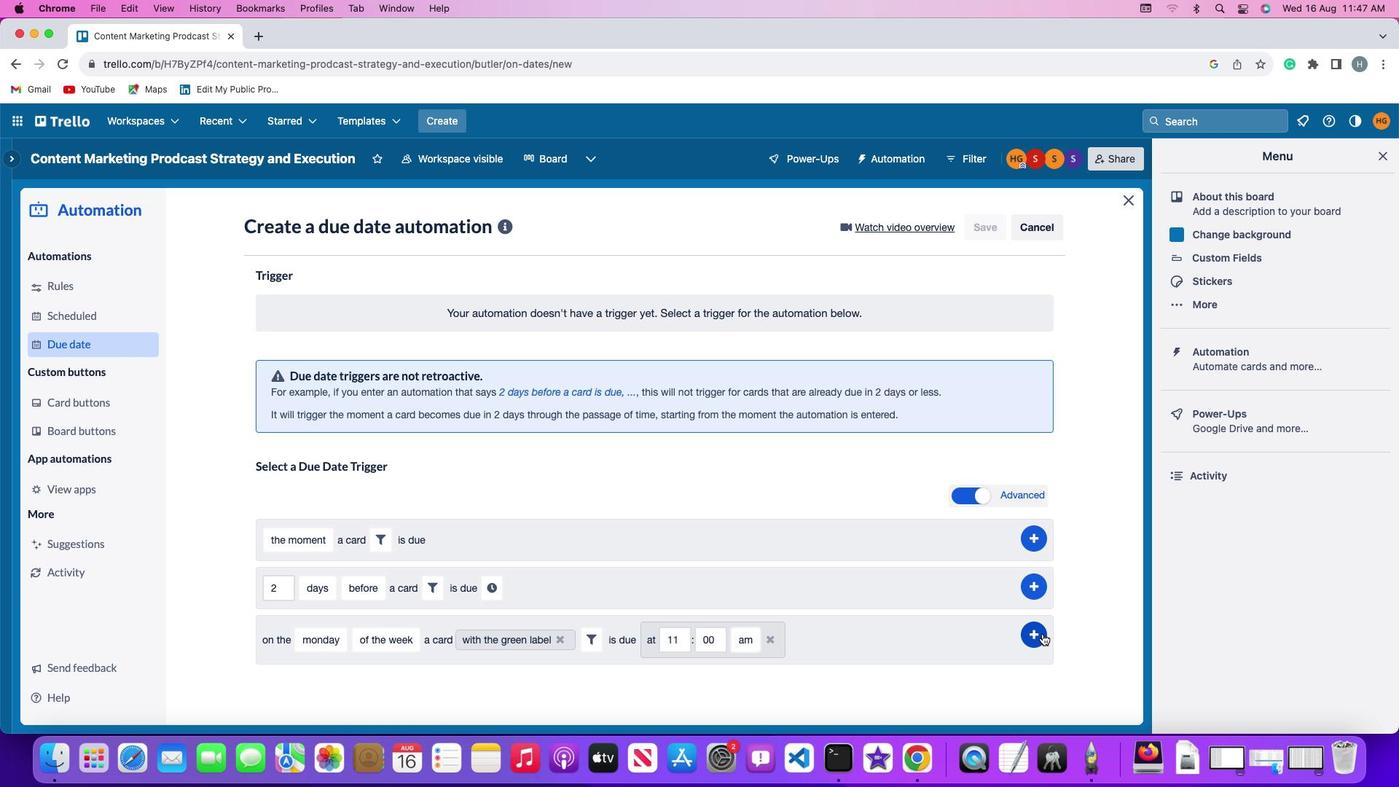 
Action: Mouse pressed left at (1042, 634)
Screenshot: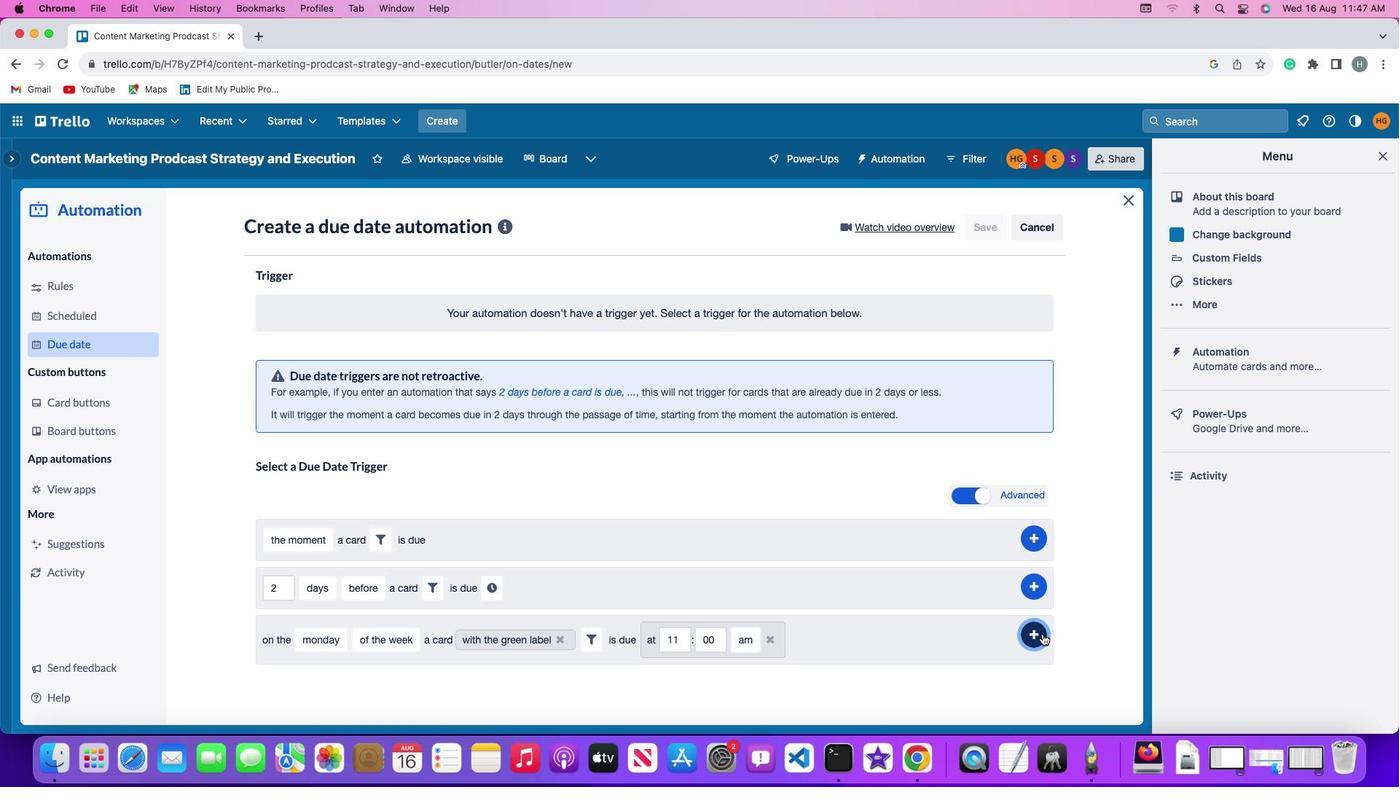 
Action: Mouse moved to (1110, 506)
Screenshot: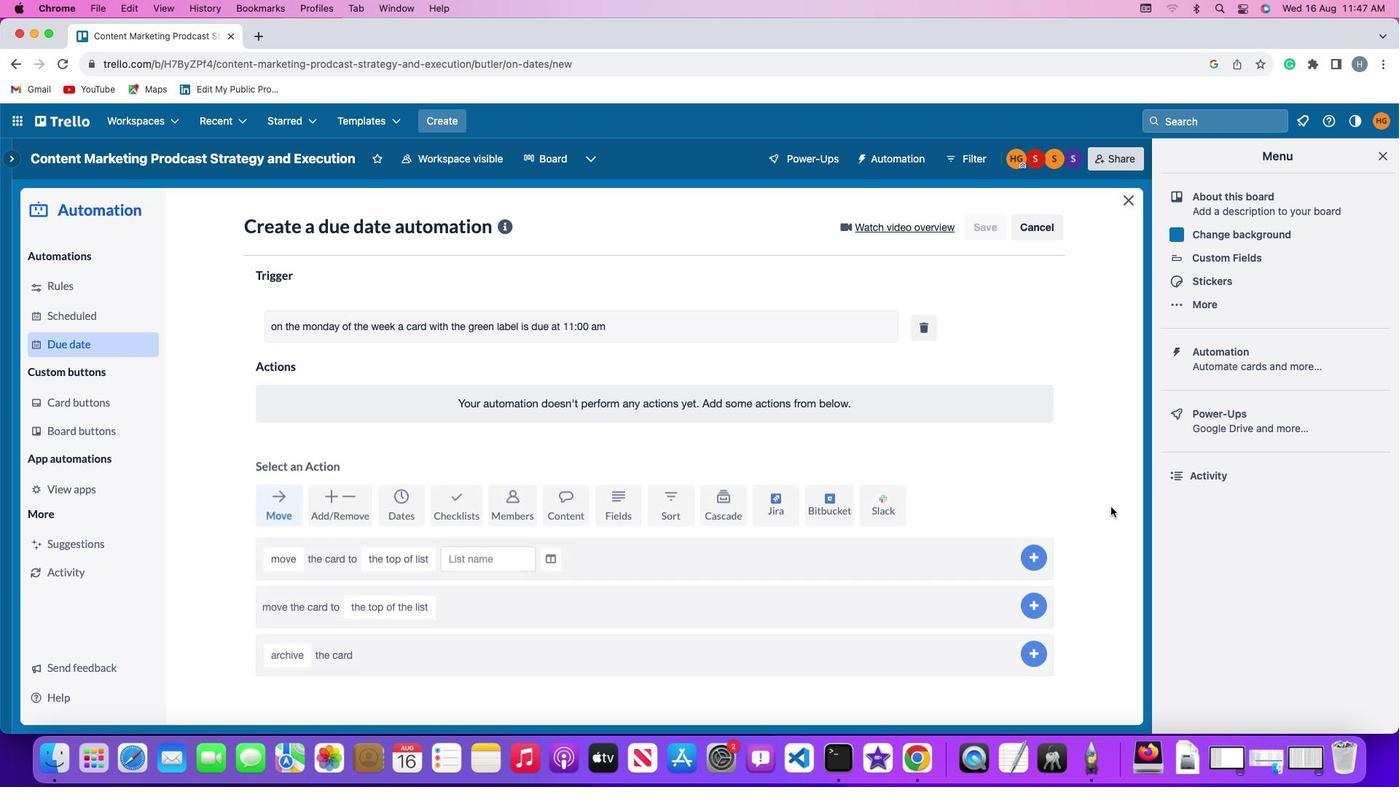 
